 Task: Find connections with filter location Newburn with filter topic #automotivewith filter profile language Spanish with filter current company Software Testing Studio with filter school Prestige Institute of Management & Research with filter industry Artificial Rubber and Synthetic Fiber Manufacturing with filter service category Family Law with filter keywords title Orderly
Action: Mouse moved to (491, 41)
Screenshot: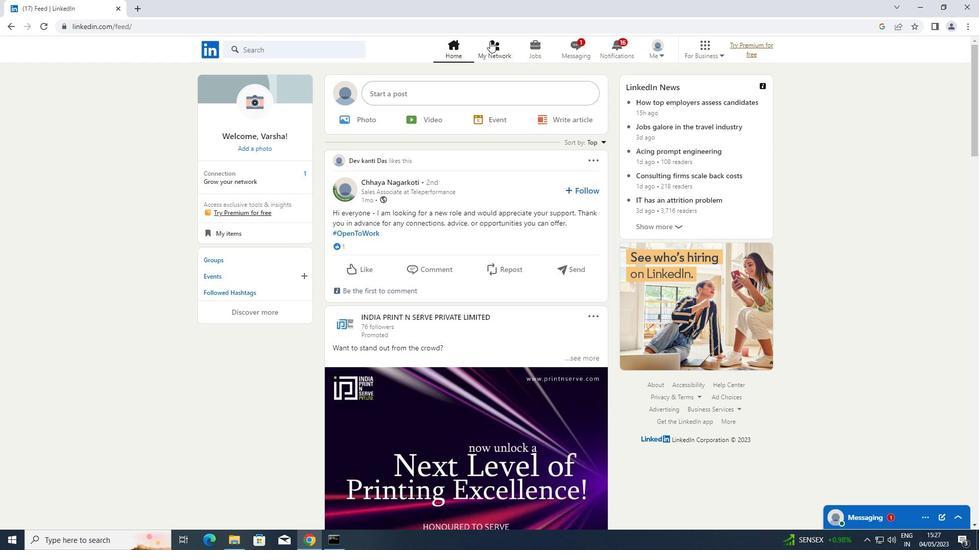 
Action: Mouse pressed left at (491, 41)
Screenshot: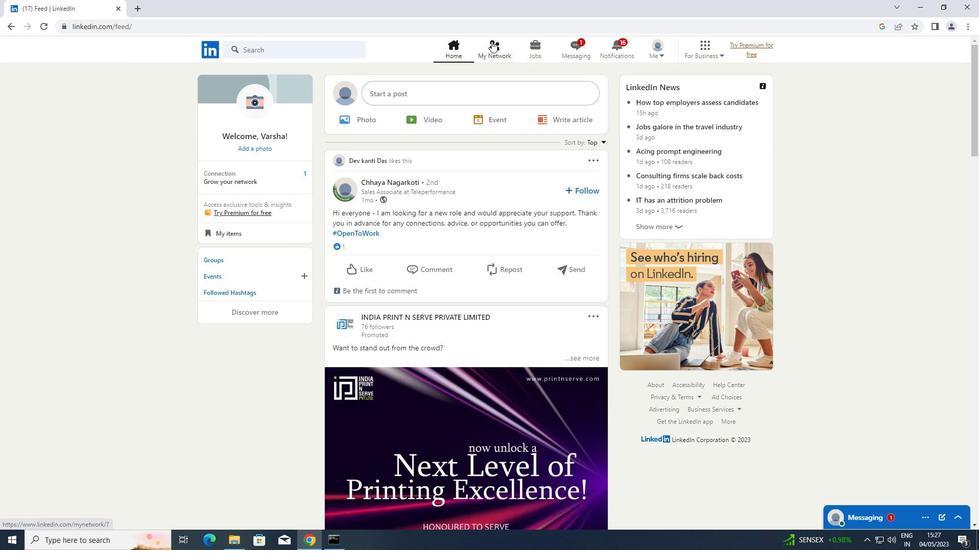 
Action: Mouse moved to (282, 108)
Screenshot: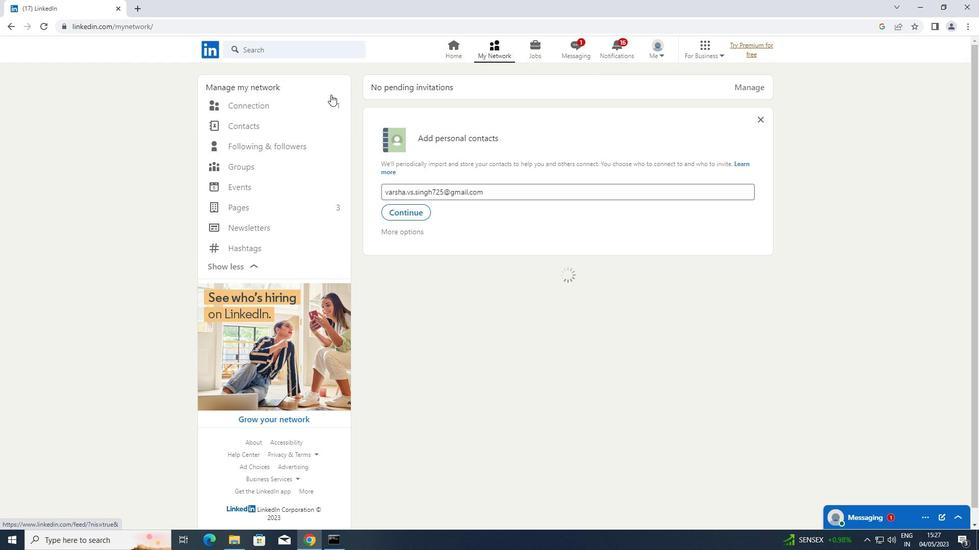 
Action: Mouse pressed left at (282, 108)
Screenshot: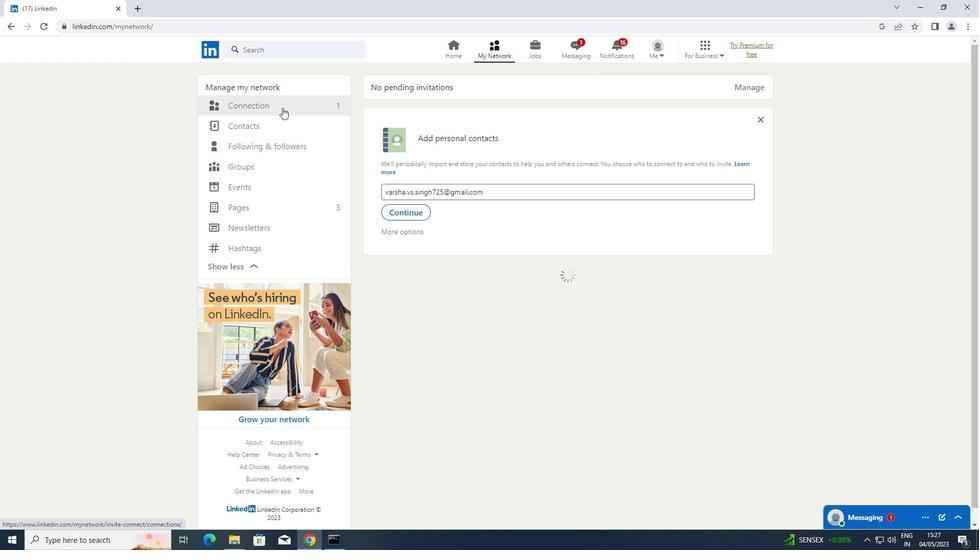 
Action: Mouse moved to (561, 110)
Screenshot: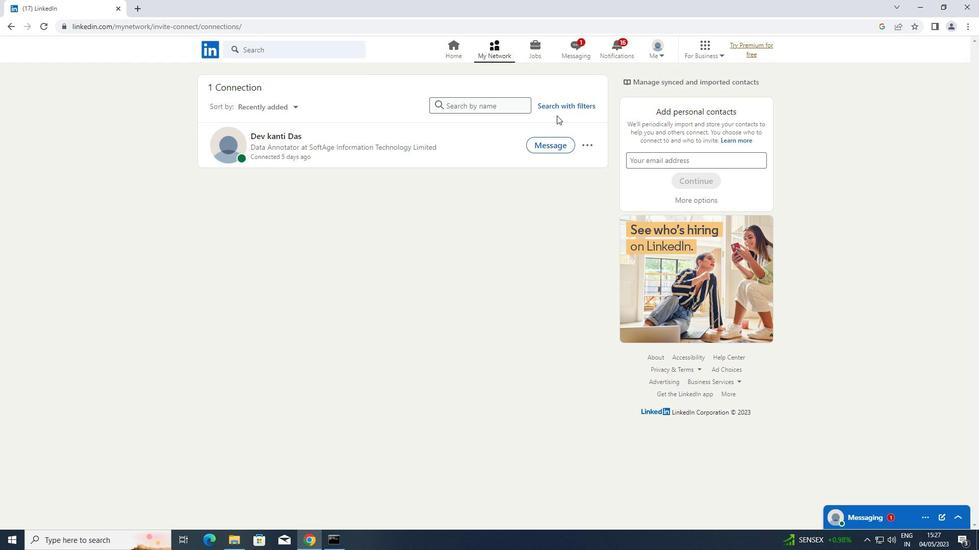 
Action: Mouse pressed left at (561, 110)
Screenshot: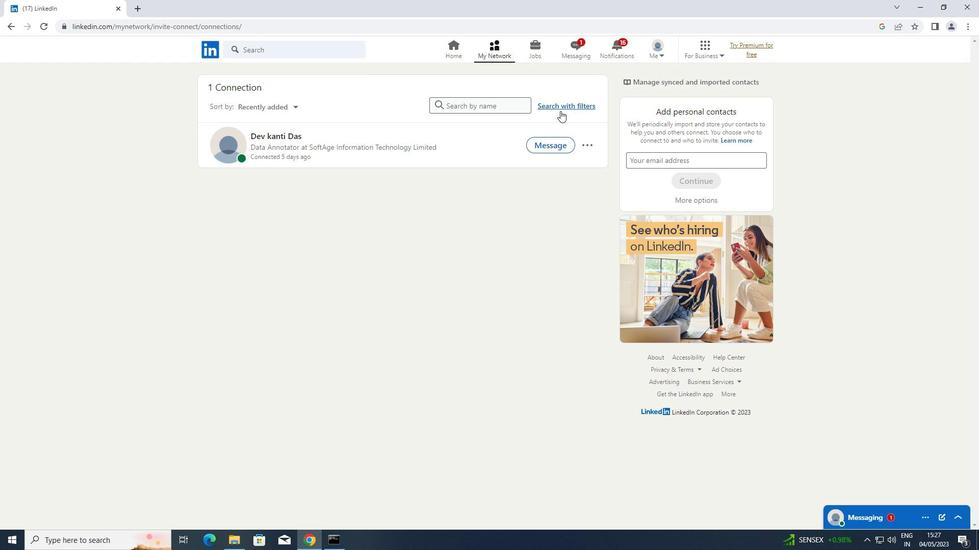 
Action: Mouse moved to (527, 81)
Screenshot: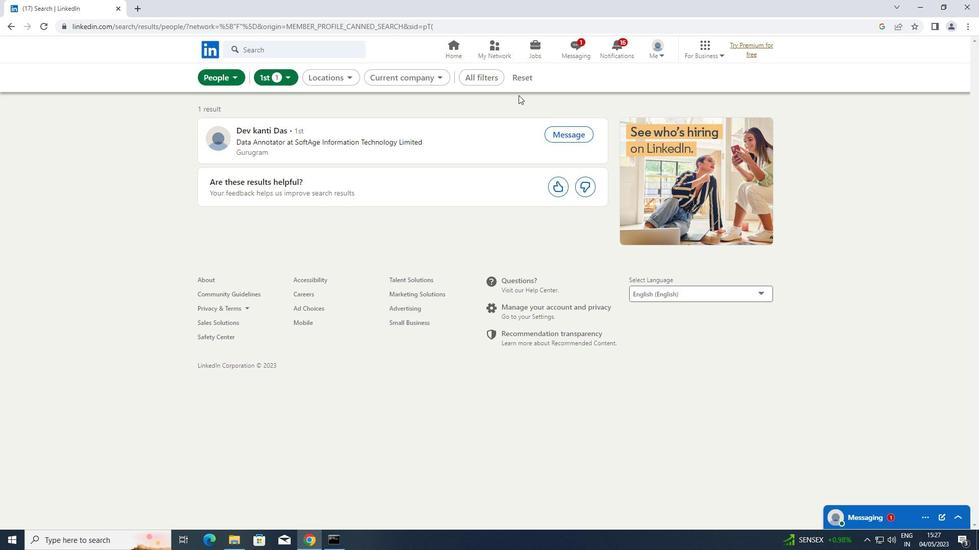 
Action: Mouse pressed left at (527, 81)
Screenshot: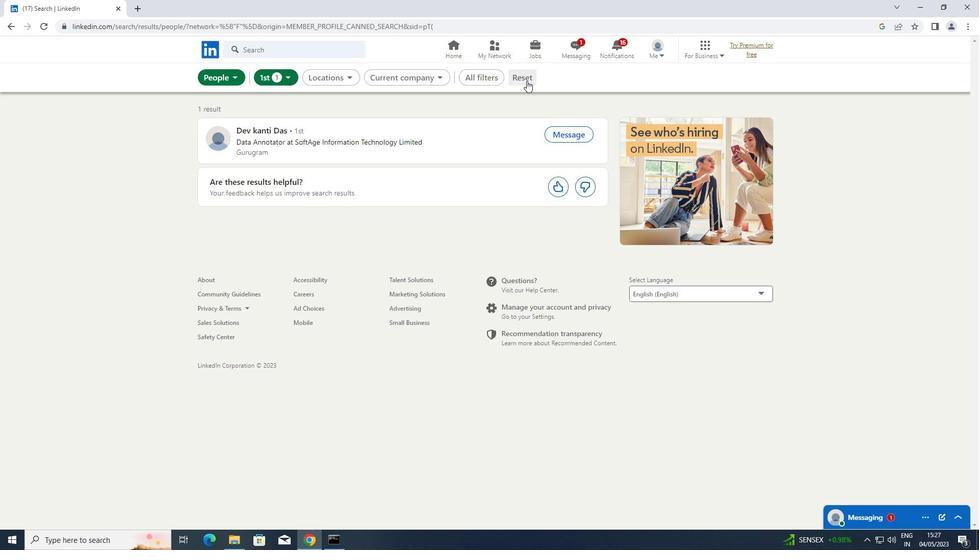 
Action: Mouse moved to (508, 79)
Screenshot: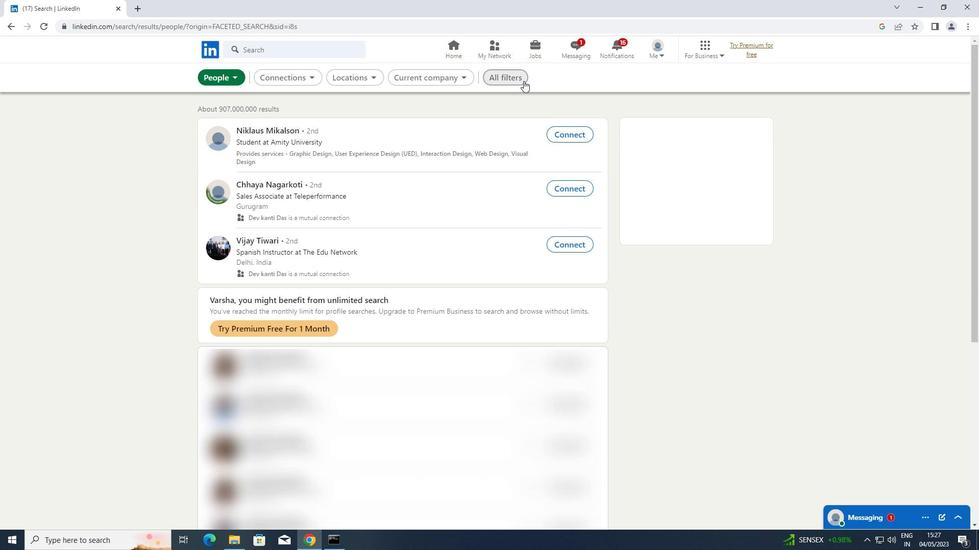 
Action: Mouse pressed left at (508, 79)
Screenshot: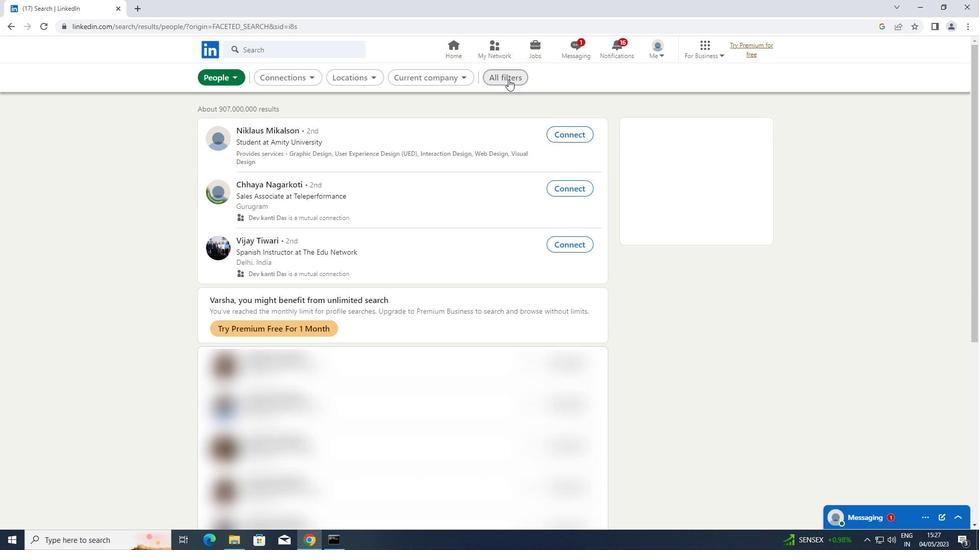 
Action: Mouse moved to (750, 179)
Screenshot: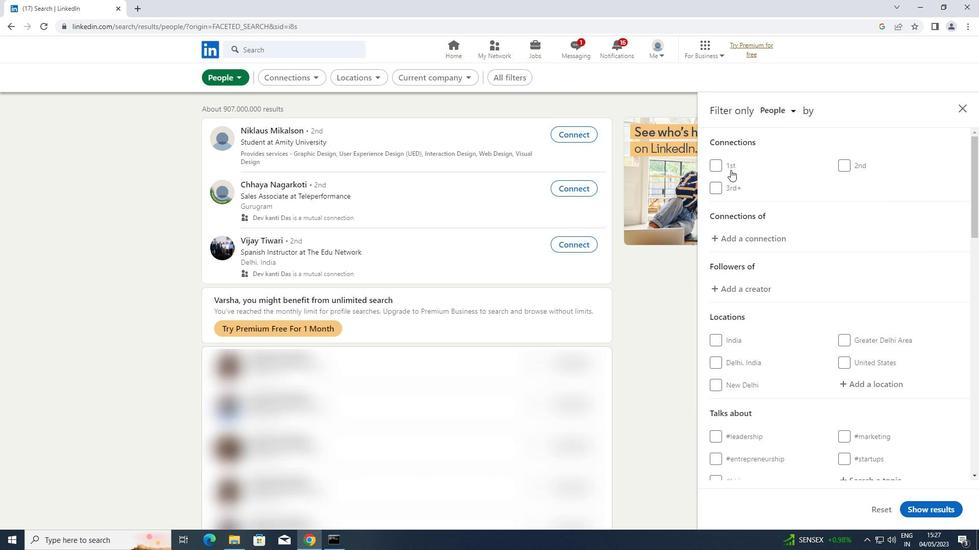 
Action: Mouse scrolled (750, 179) with delta (0, 0)
Screenshot: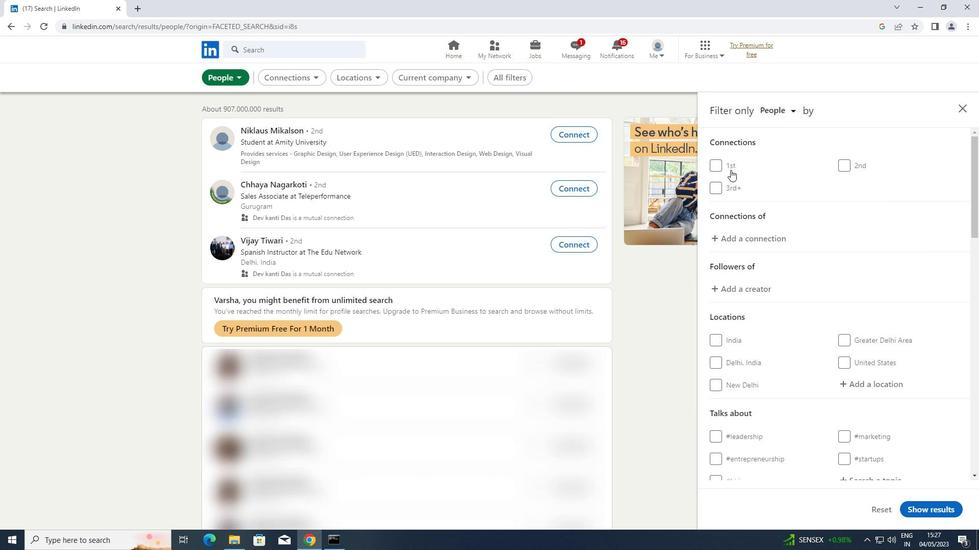 
Action: Mouse scrolled (750, 179) with delta (0, 0)
Screenshot: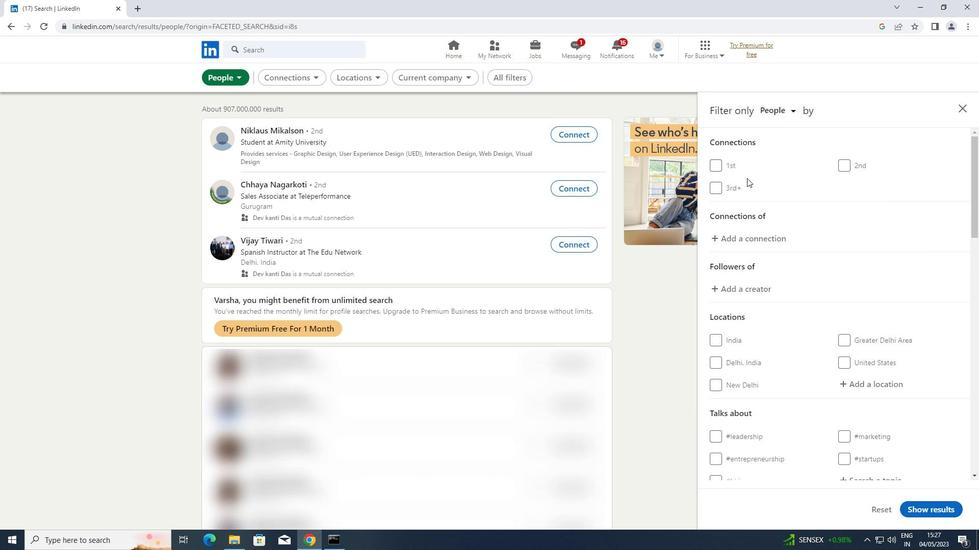 
Action: Mouse scrolled (750, 179) with delta (0, 0)
Screenshot: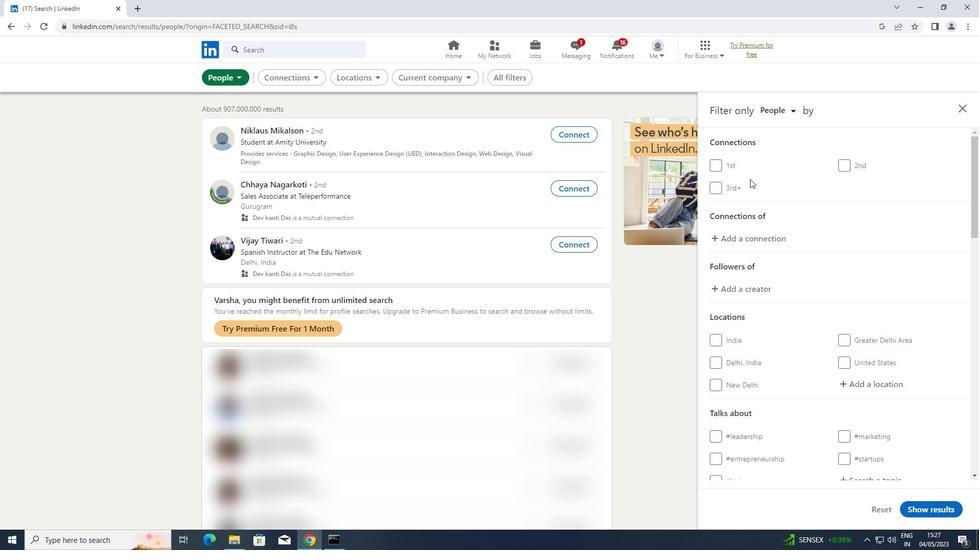 
Action: Mouse moved to (866, 235)
Screenshot: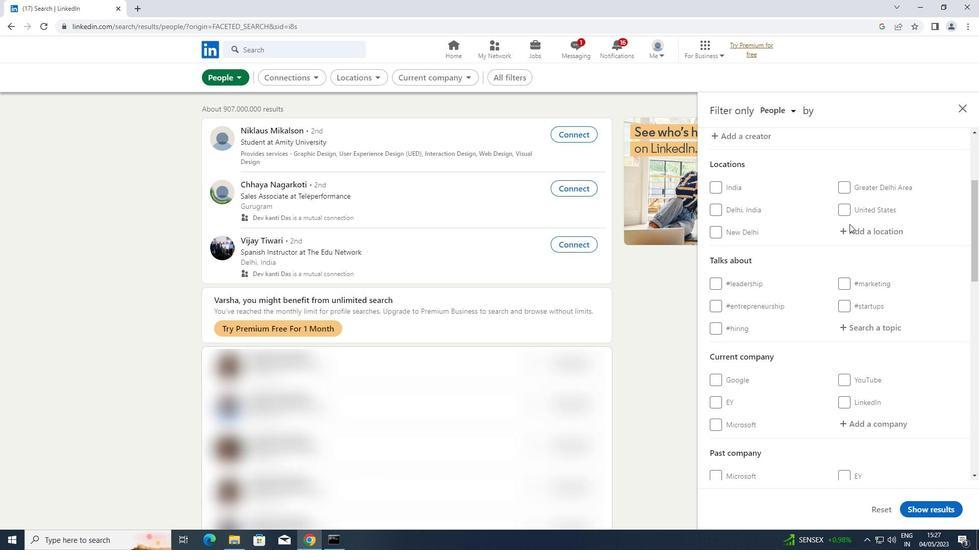 
Action: Mouse pressed left at (866, 235)
Screenshot: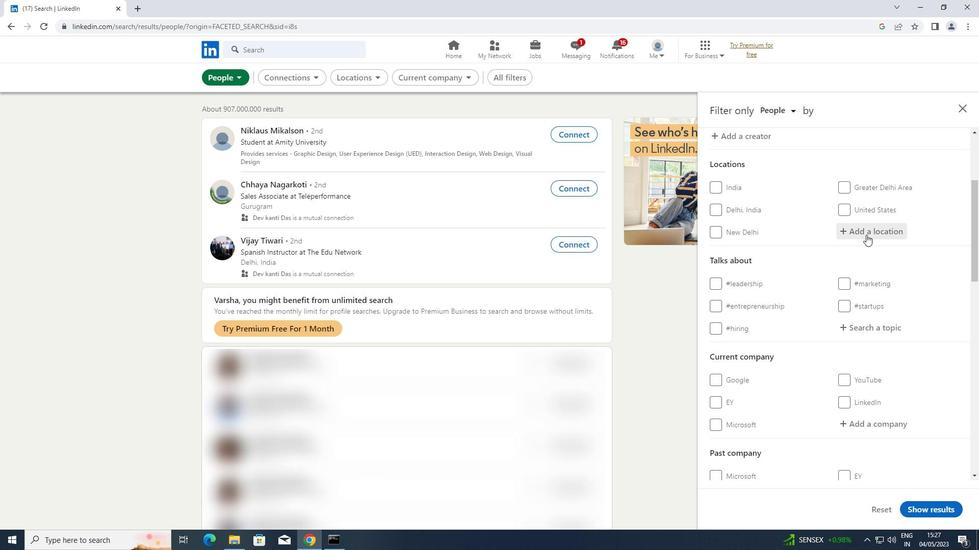 
Action: Key pressed <Key.shift>NEWBURN
Screenshot: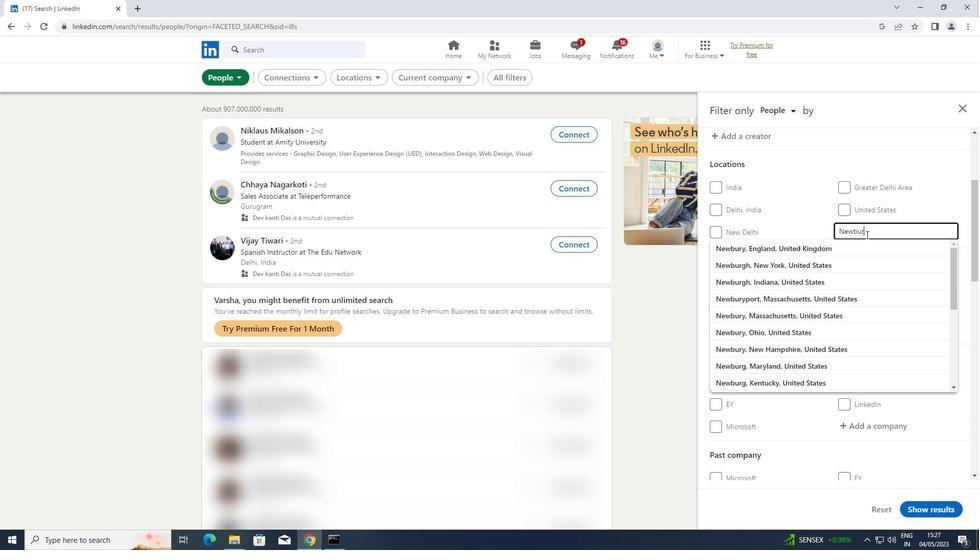 
Action: Mouse moved to (856, 326)
Screenshot: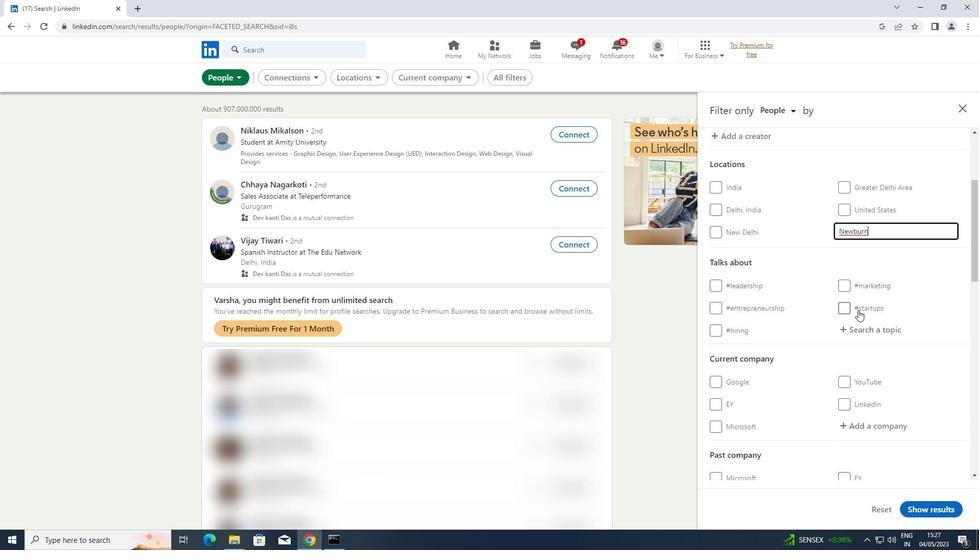 
Action: Mouse pressed left at (856, 326)
Screenshot: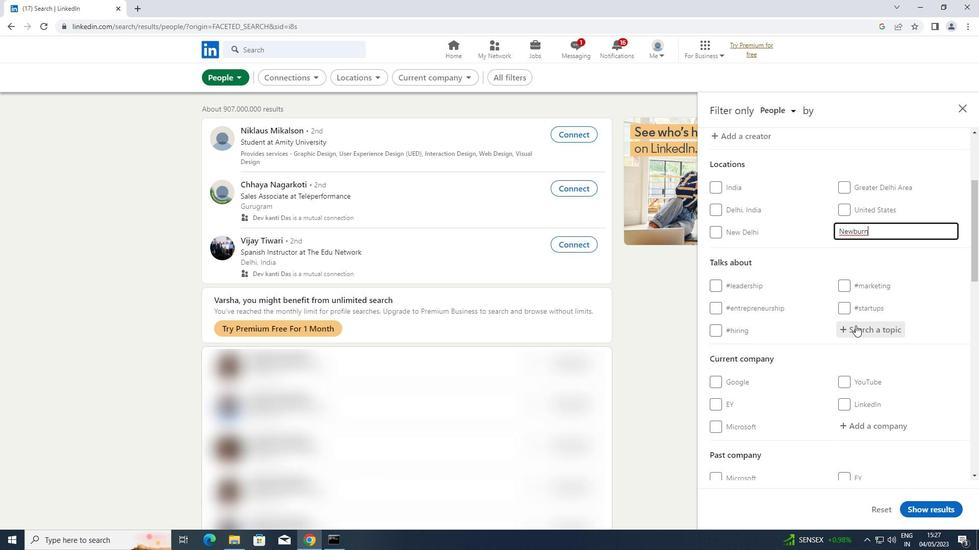 
Action: Key pressed AUTOMOTIVE
Screenshot: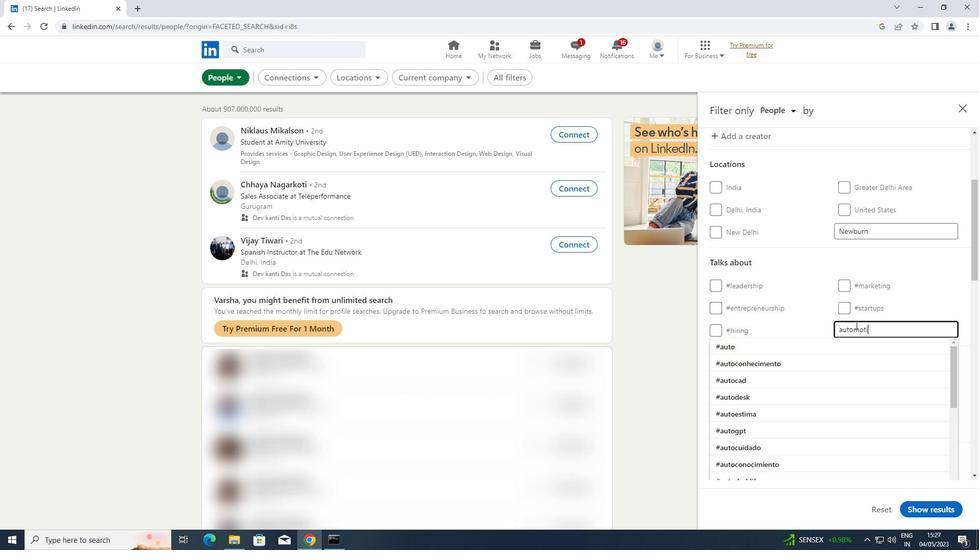
Action: Mouse moved to (799, 347)
Screenshot: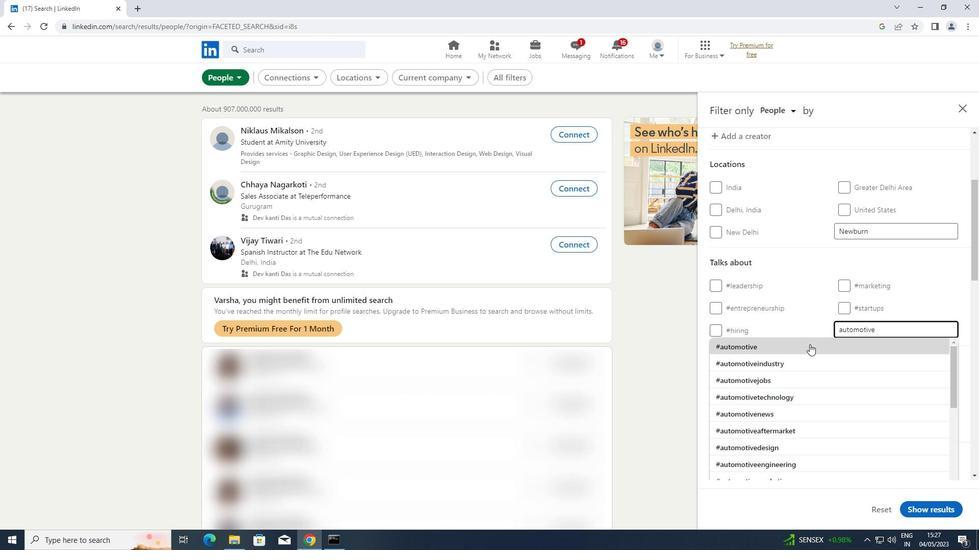 
Action: Mouse pressed left at (799, 347)
Screenshot: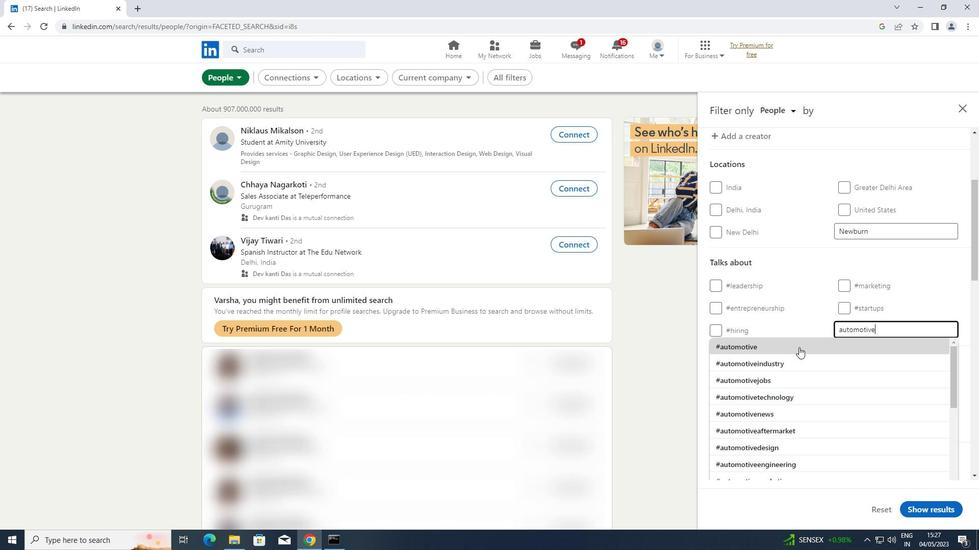 
Action: Mouse moved to (803, 347)
Screenshot: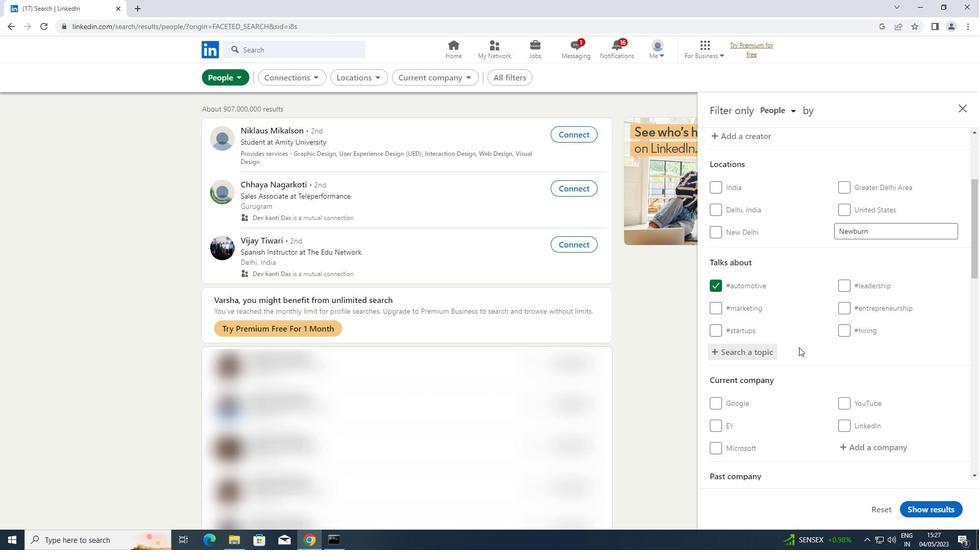 
Action: Mouse scrolled (803, 346) with delta (0, 0)
Screenshot: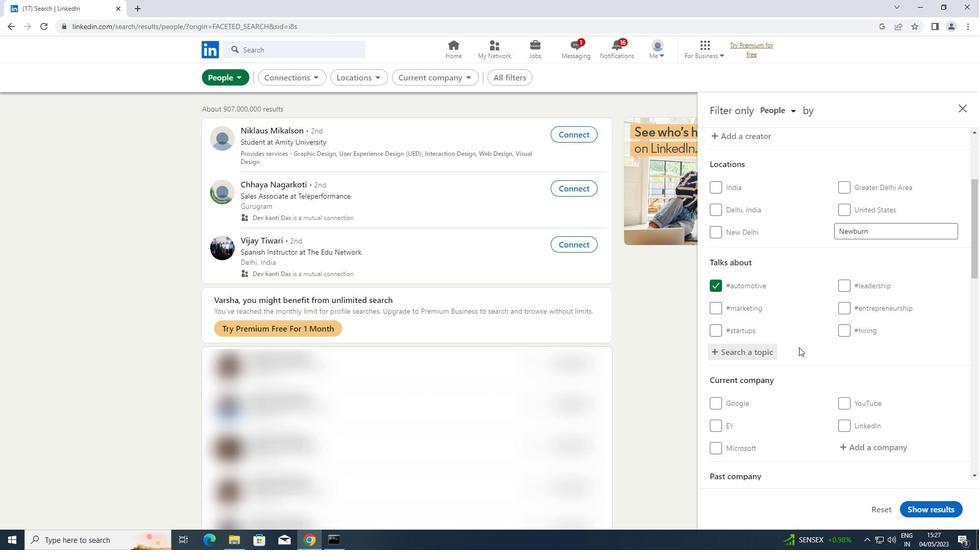 
Action: Mouse scrolled (803, 346) with delta (0, 0)
Screenshot: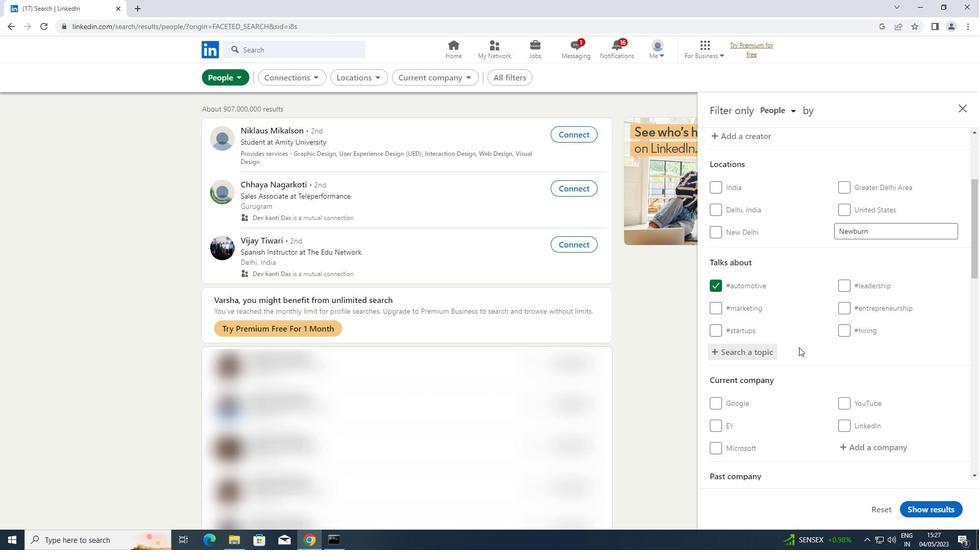 
Action: Mouse scrolled (803, 346) with delta (0, 0)
Screenshot: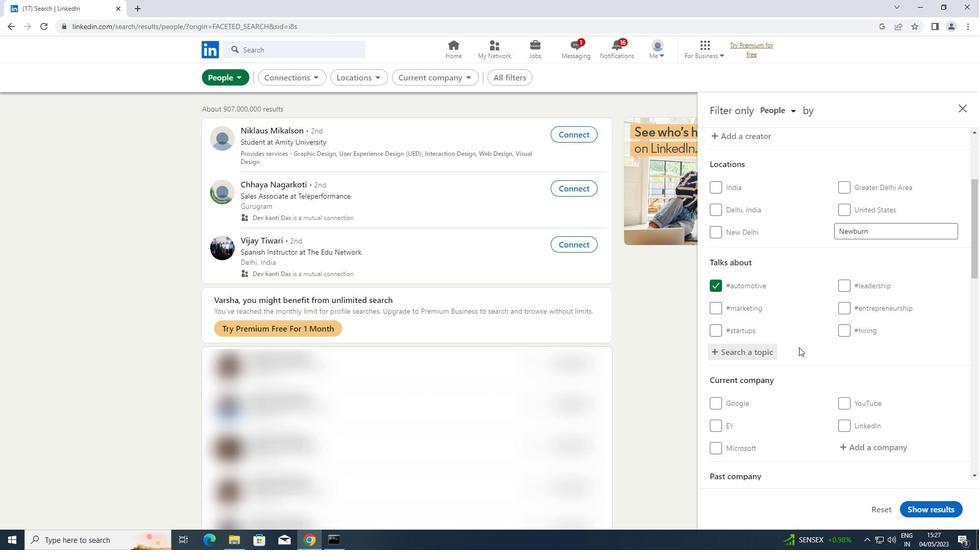 
Action: Mouse scrolled (803, 346) with delta (0, 0)
Screenshot: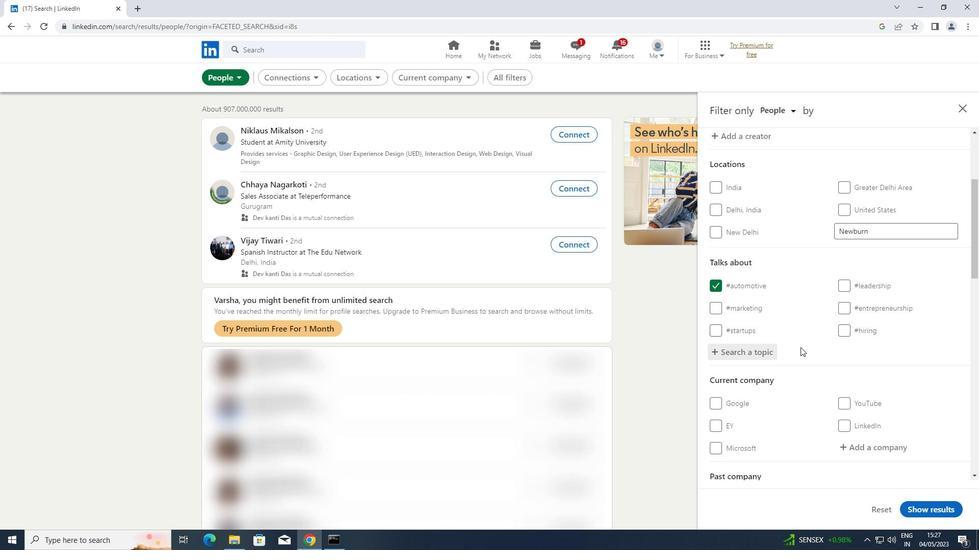 
Action: Mouse scrolled (803, 346) with delta (0, 0)
Screenshot: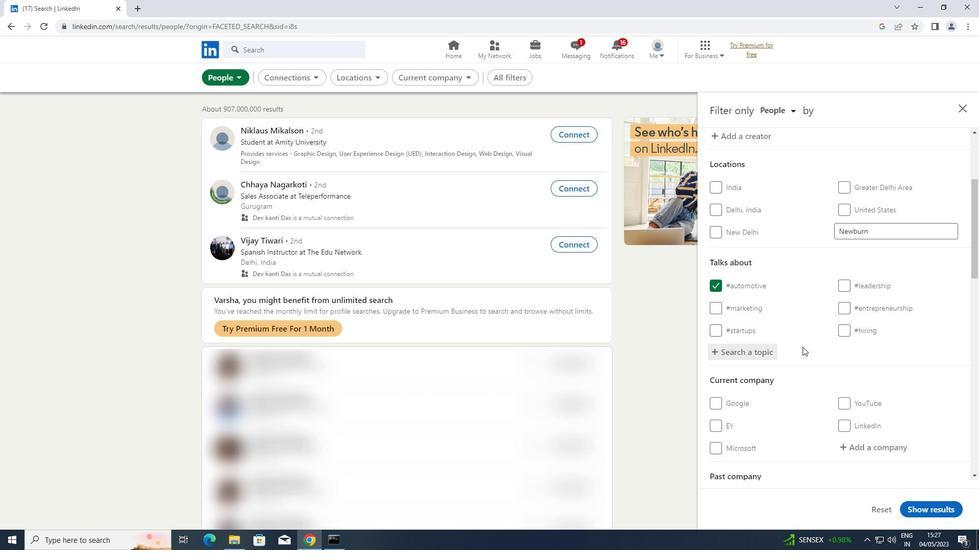 
Action: Mouse scrolled (803, 346) with delta (0, 0)
Screenshot: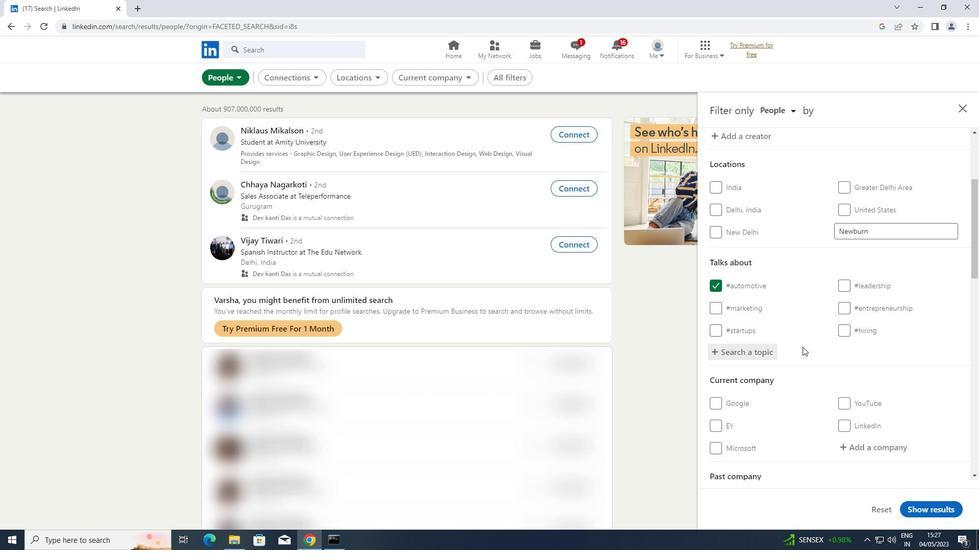 
Action: Mouse moved to (807, 345)
Screenshot: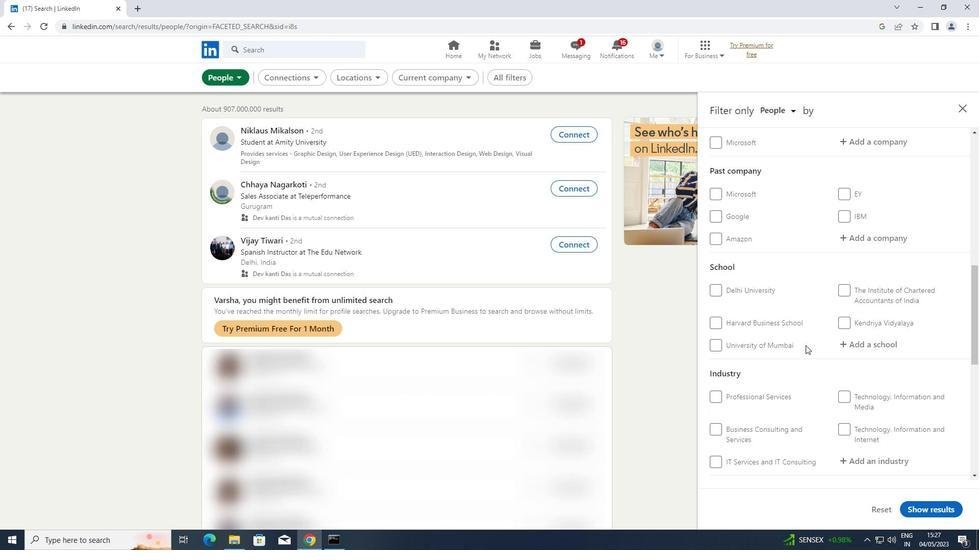 
Action: Mouse scrolled (807, 344) with delta (0, 0)
Screenshot: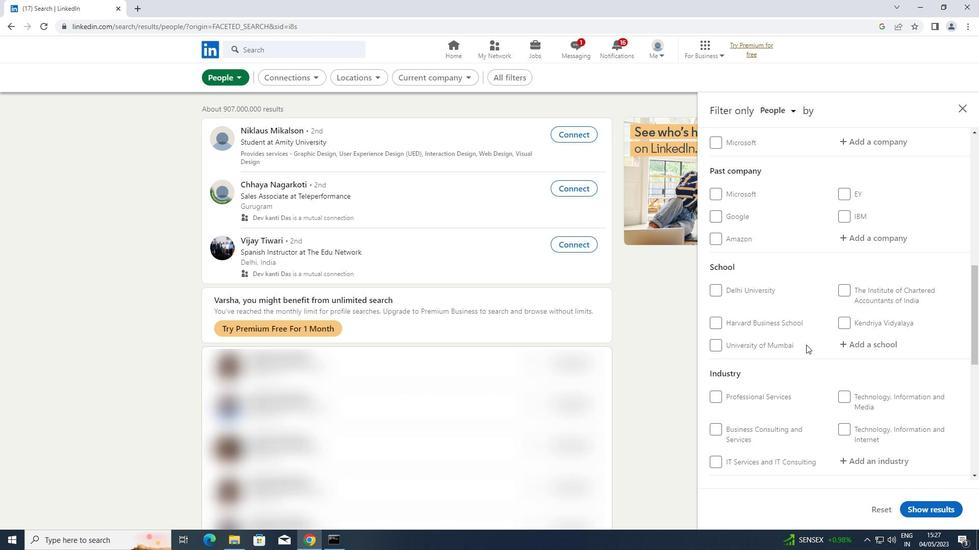 
Action: Mouse scrolled (807, 344) with delta (0, 0)
Screenshot: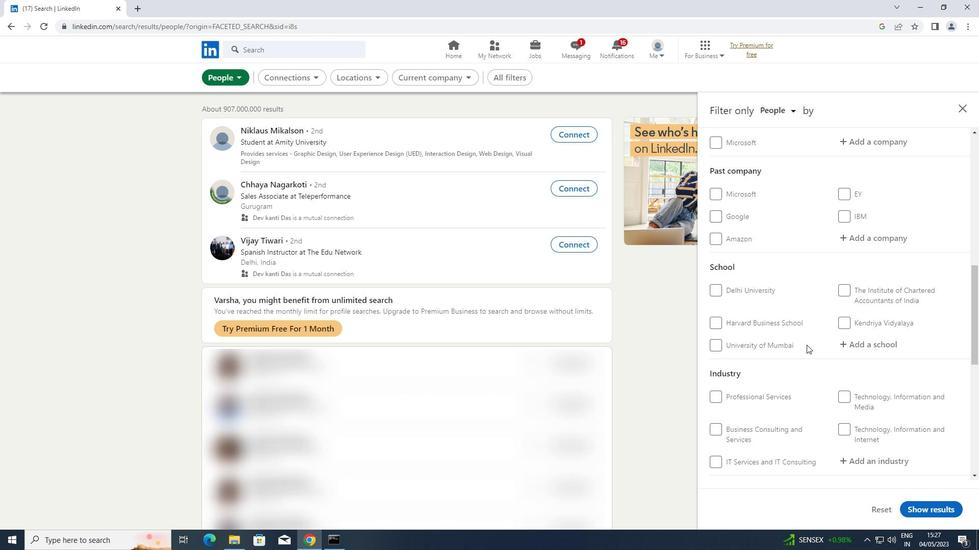 
Action: Mouse scrolled (807, 344) with delta (0, 0)
Screenshot: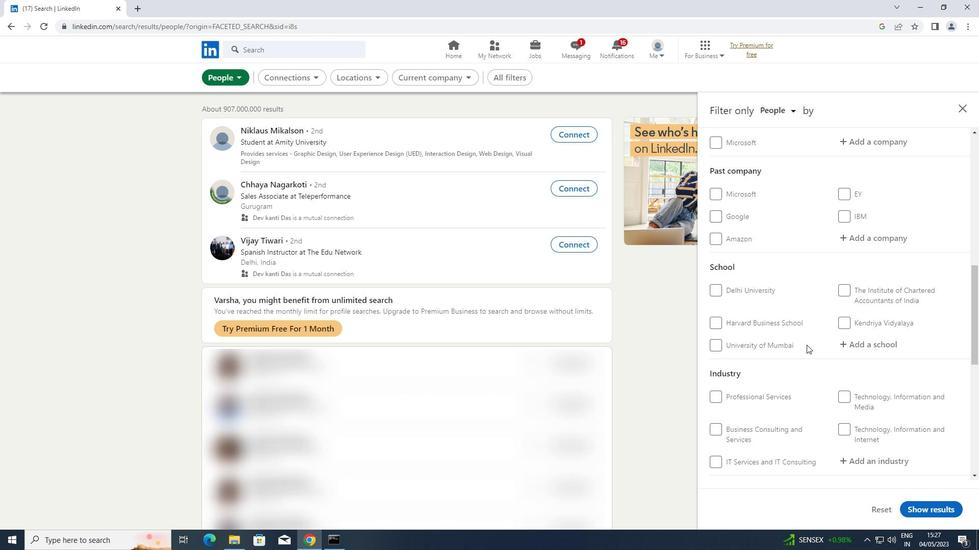 
Action: Mouse scrolled (807, 344) with delta (0, 0)
Screenshot: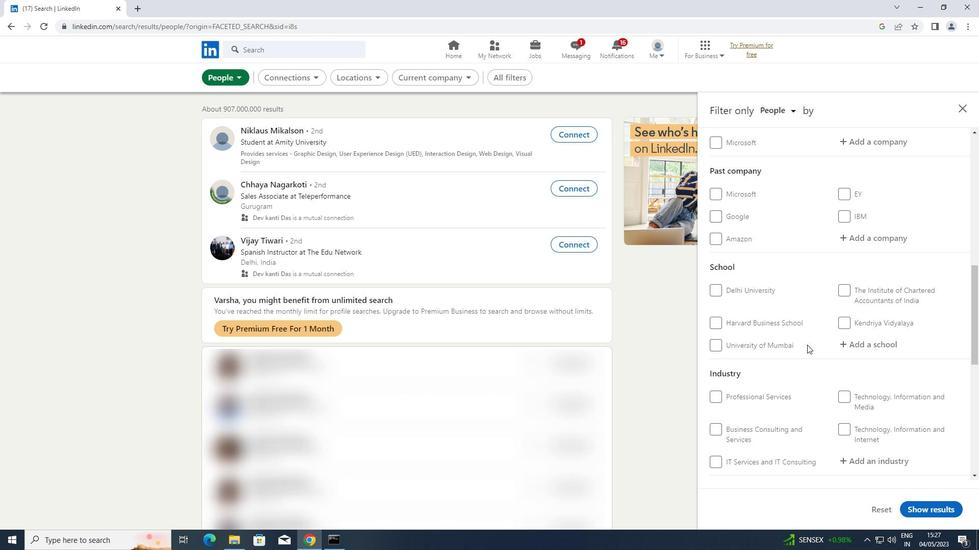 
Action: Mouse scrolled (807, 344) with delta (0, 0)
Screenshot: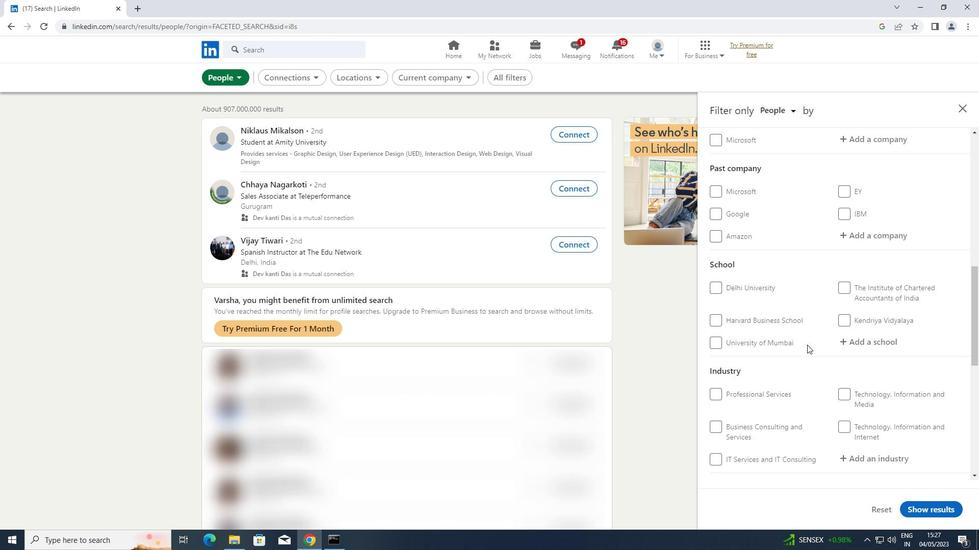 
Action: Mouse moved to (715, 278)
Screenshot: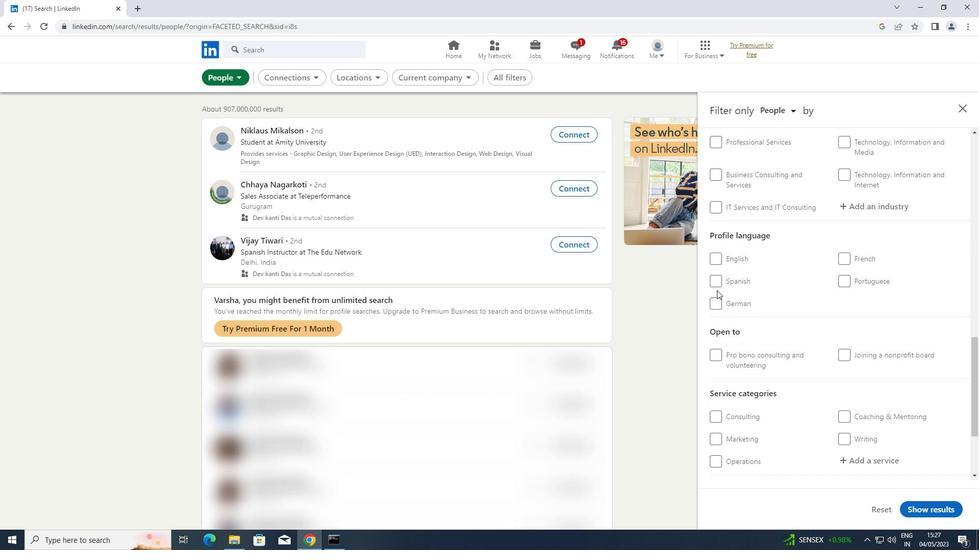 
Action: Mouse pressed left at (715, 278)
Screenshot: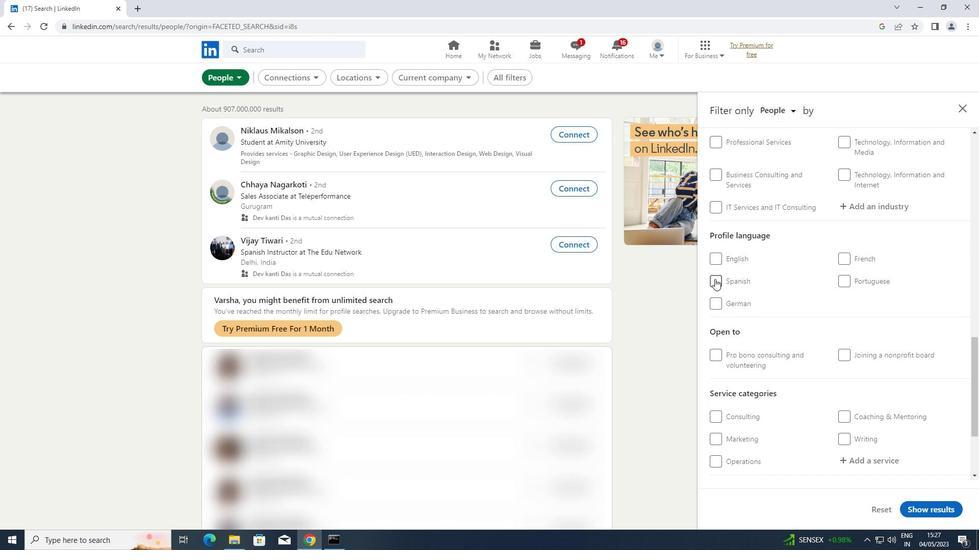 
Action: Mouse scrolled (715, 279) with delta (0, 0)
Screenshot: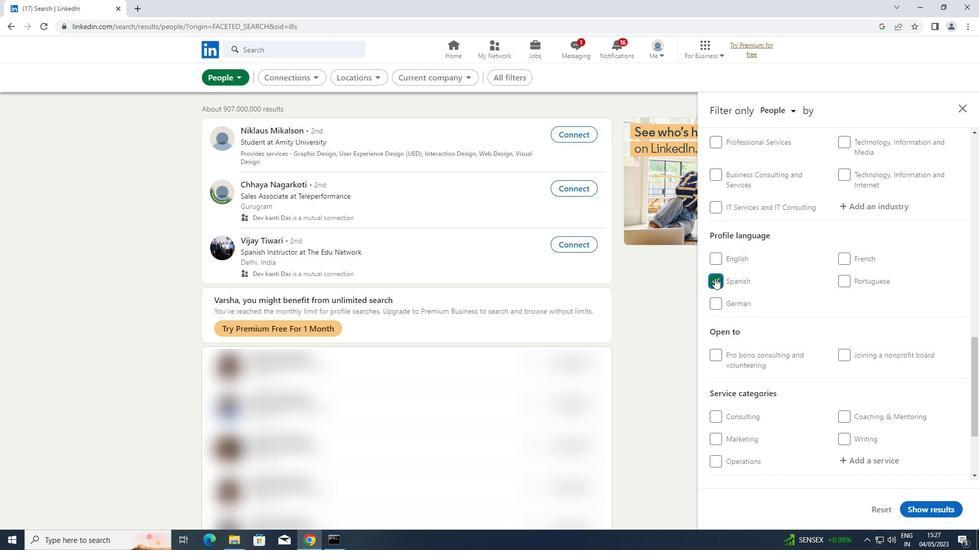 
Action: Mouse scrolled (715, 279) with delta (0, 0)
Screenshot: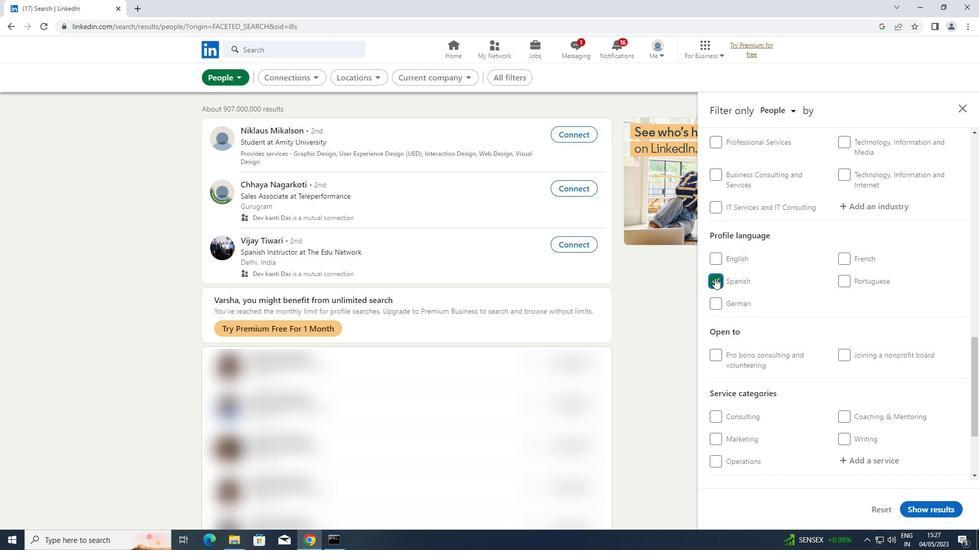 
Action: Mouse scrolled (715, 279) with delta (0, 0)
Screenshot: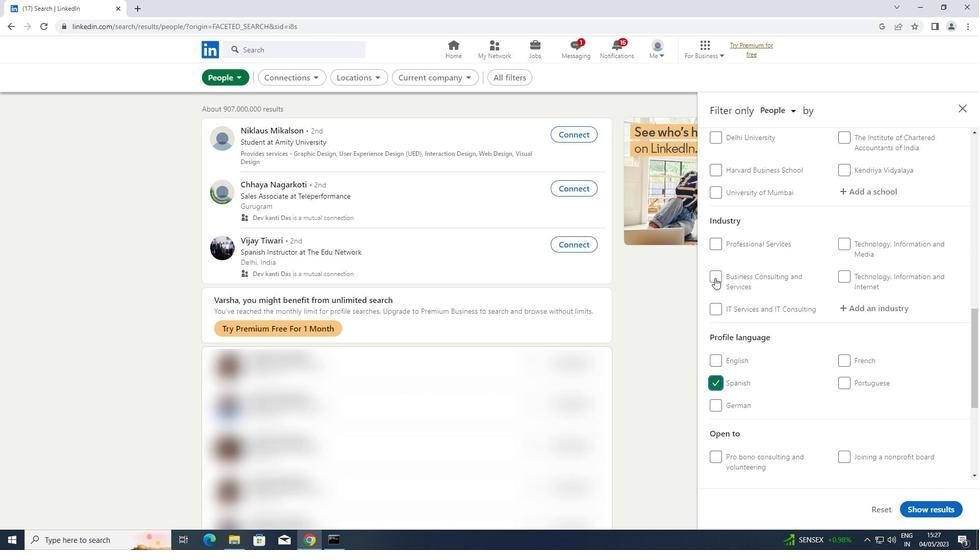 
Action: Mouse scrolled (715, 279) with delta (0, 0)
Screenshot: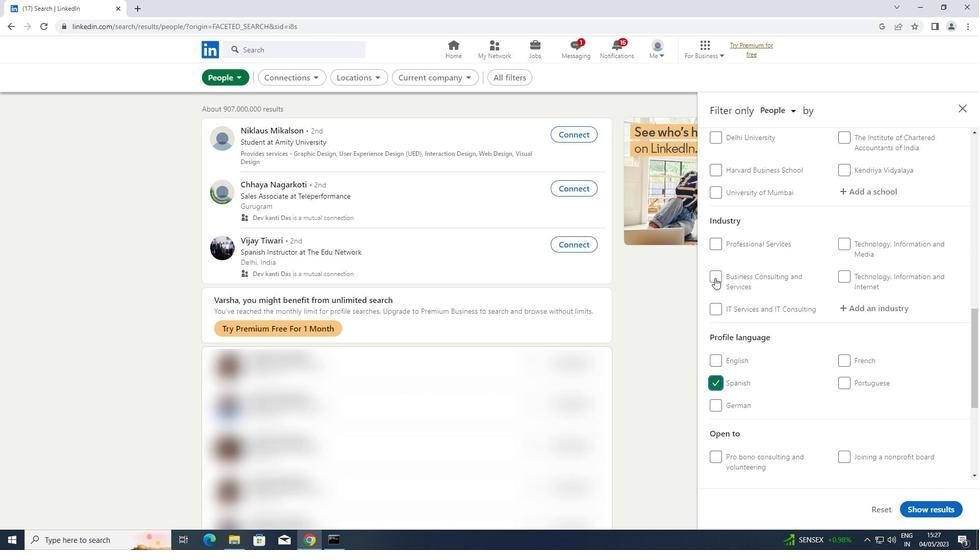 
Action: Mouse scrolled (715, 279) with delta (0, 0)
Screenshot: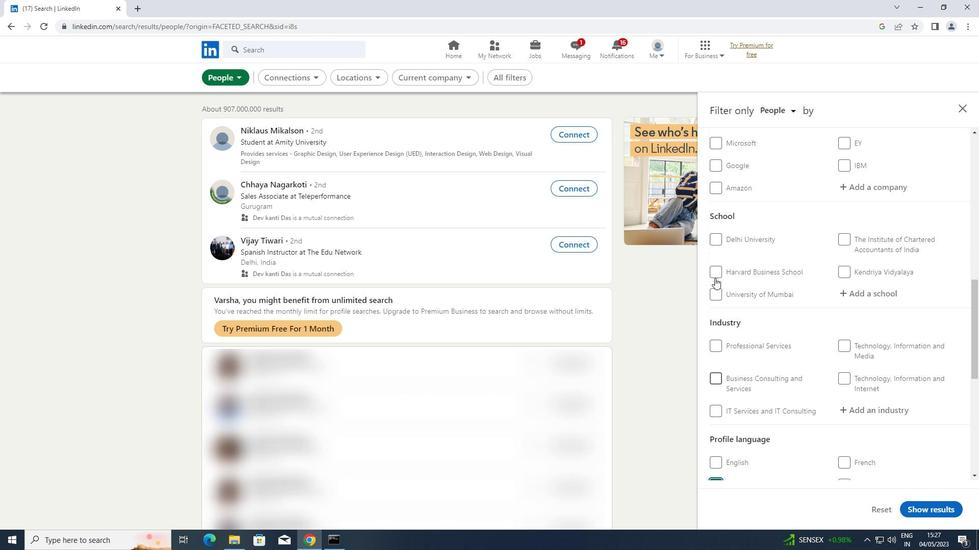 
Action: Mouse scrolled (715, 279) with delta (0, 0)
Screenshot: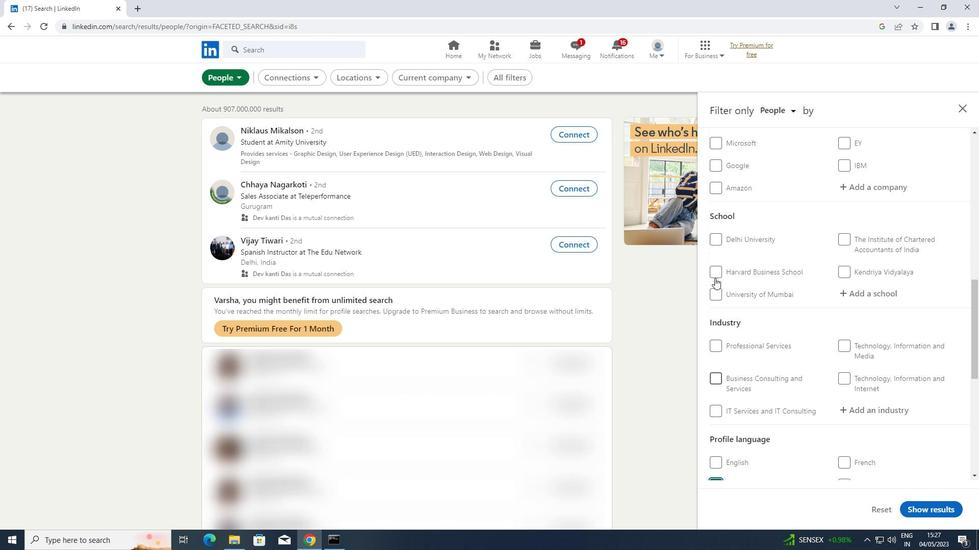 
Action: Mouse moved to (716, 276)
Screenshot: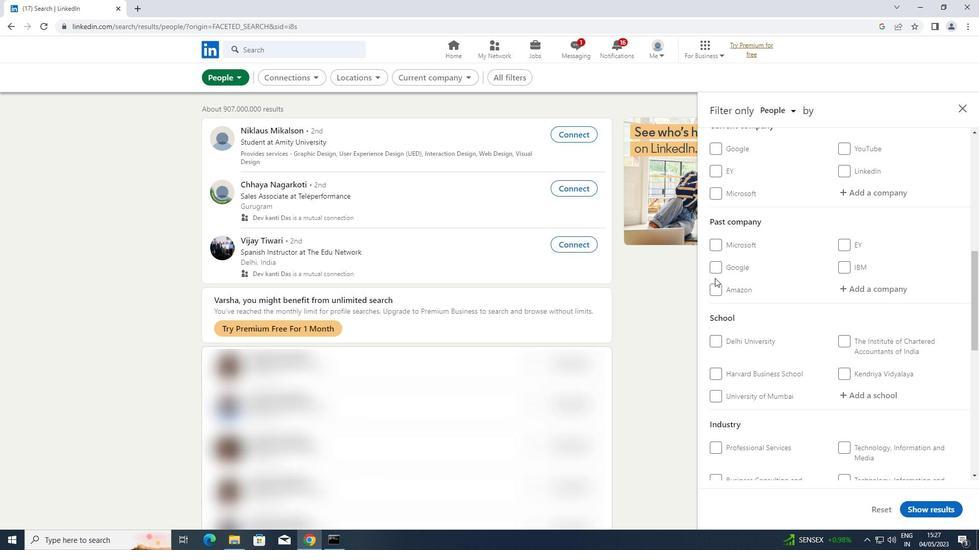 
Action: Mouse scrolled (716, 277) with delta (0, 0)
Screenshot: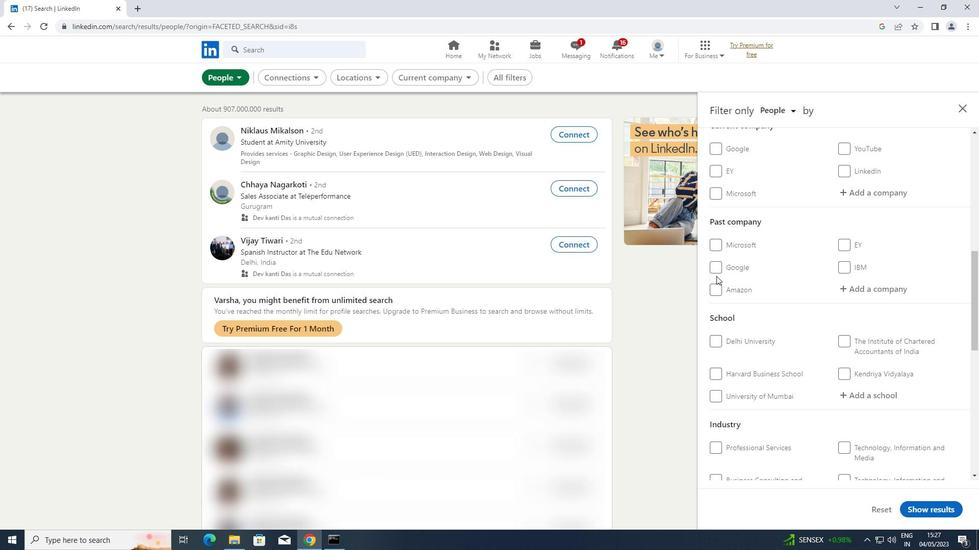 
Action: Mouse scrolled (716, 277) with delta (0, 0)
Screenshot: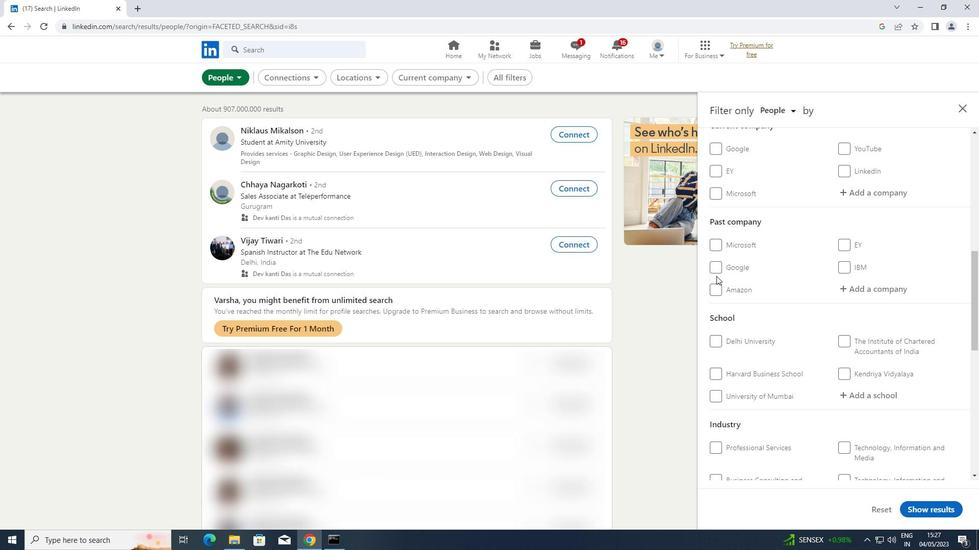 
Action: Mouse moved to (863, 293)
Screenshot: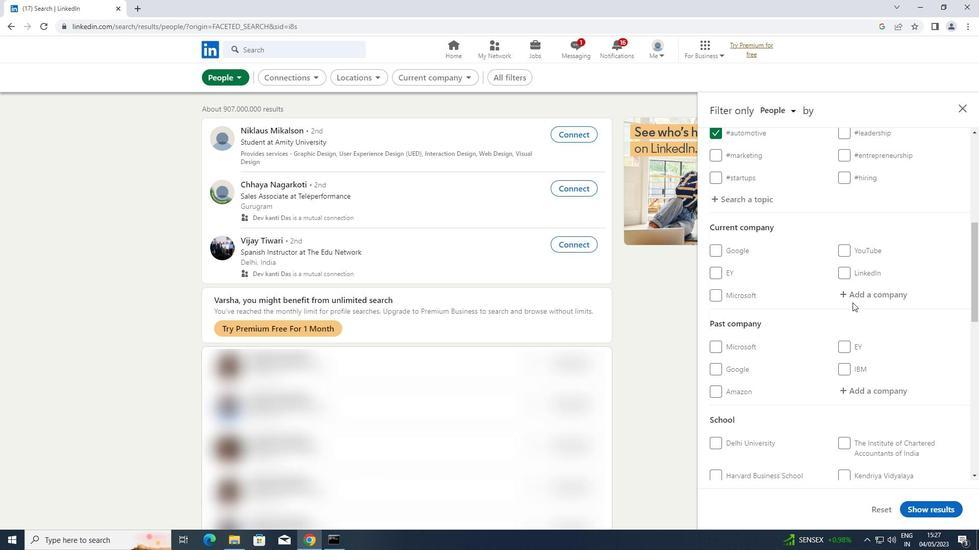 
Action: Mouse pressed left at (863, 293)
Screenshot: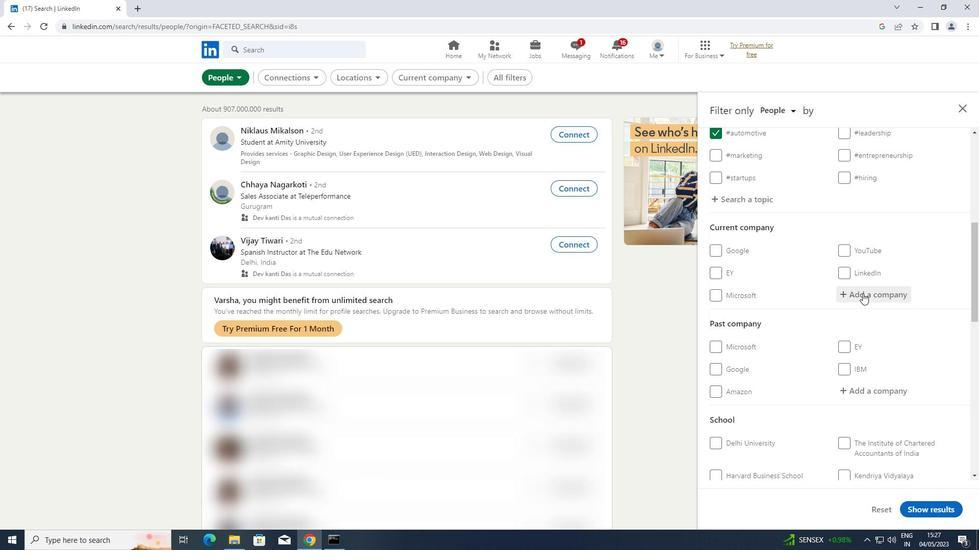 
Action: Key pressed <Key.shift>SOFTWARE<Key.space><Key.shift>TESTING<Key.space><Key.shift>STUDIO
Screenshot: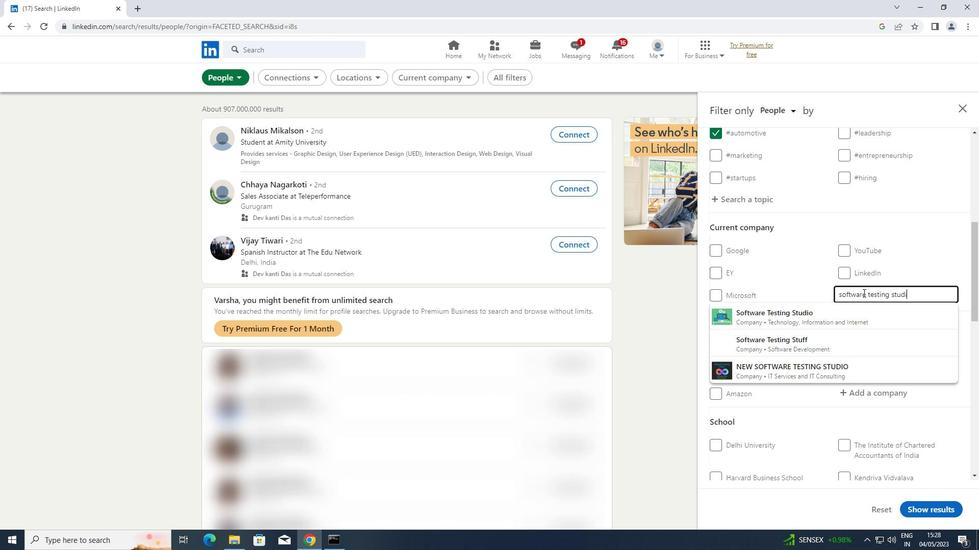 
Action: Mouse moved to (815, 307)
Screenshot: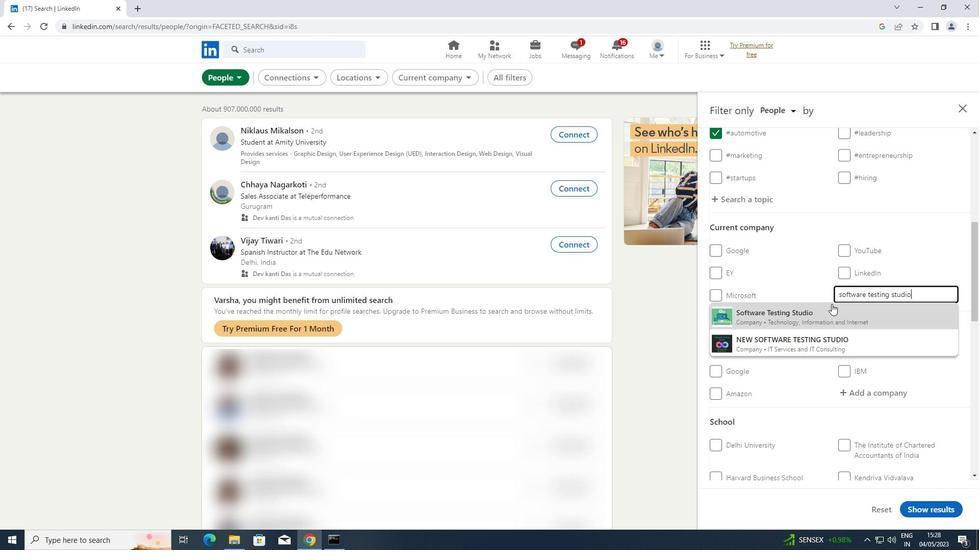 
Action: Mouse pressed left at (815, 307)
Screenshot: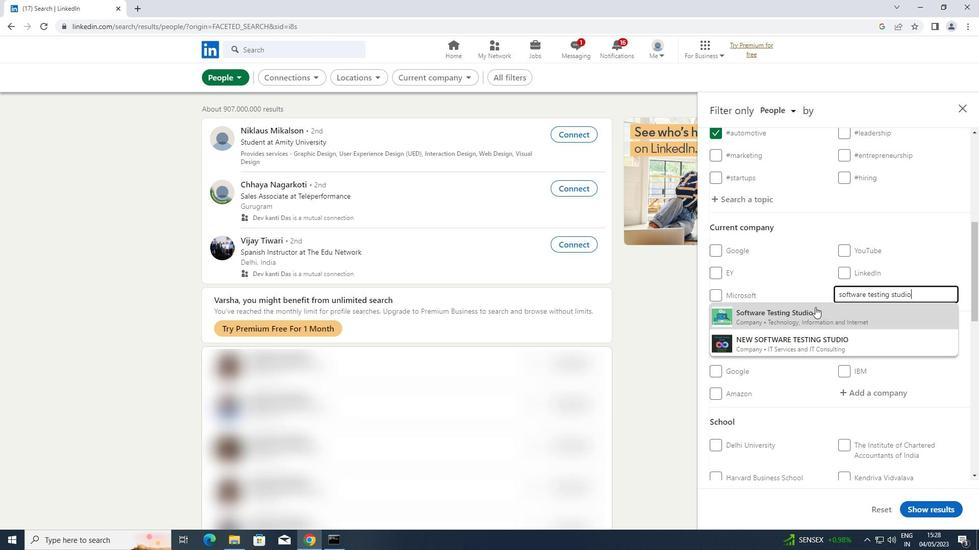 
Action: Mouse scrolled (815, 307) with delta (0, 0)
Screenshot: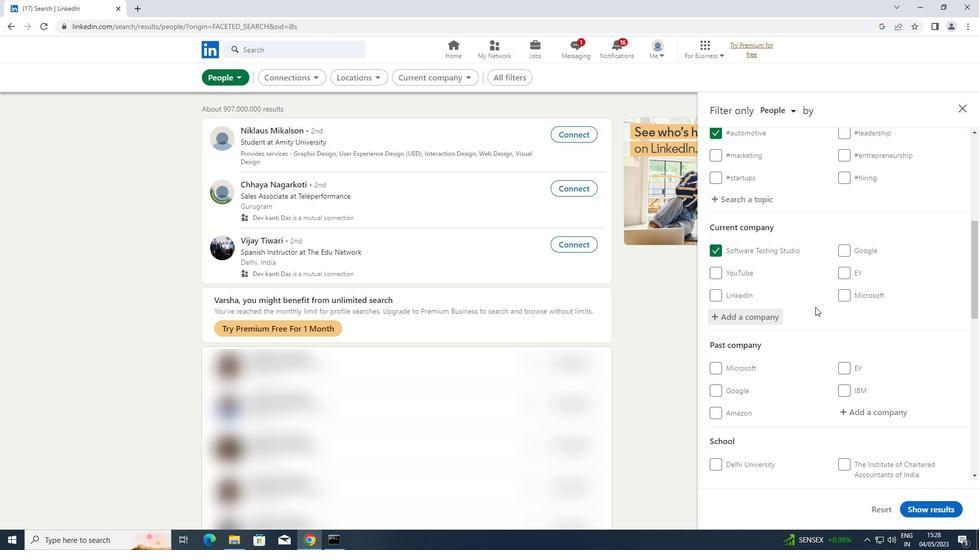 
Action: Mouse scrolled (815, 307) with delta (0, 0)
Screenshot: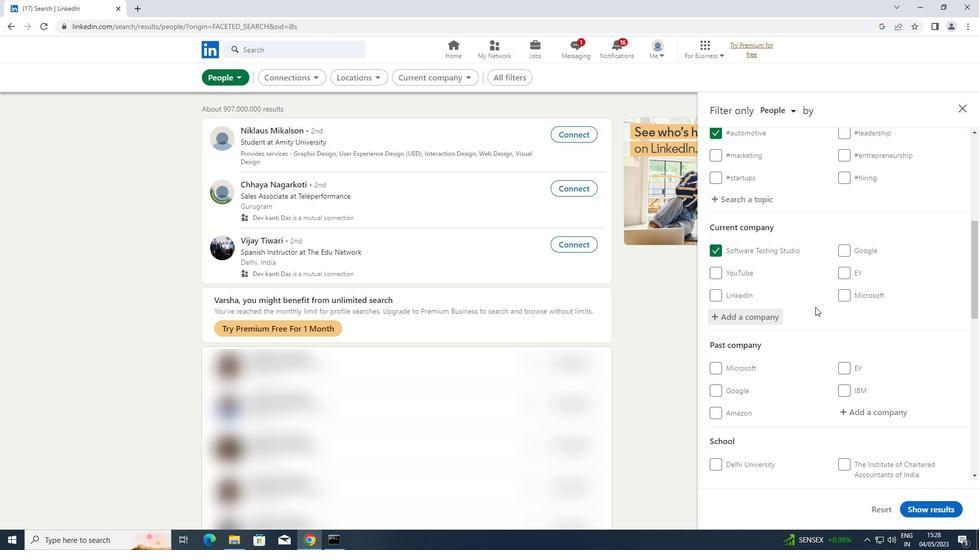 
Action: Mouse scrolled (815, 307) with delta (0, 0)
Screenshot: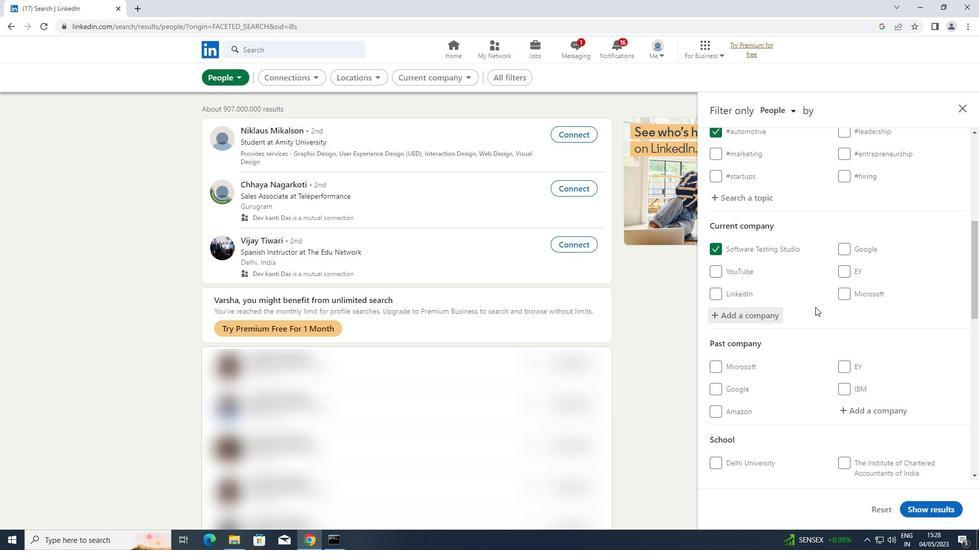 
Action: Mouse moved to (864, 367)
Screenshot: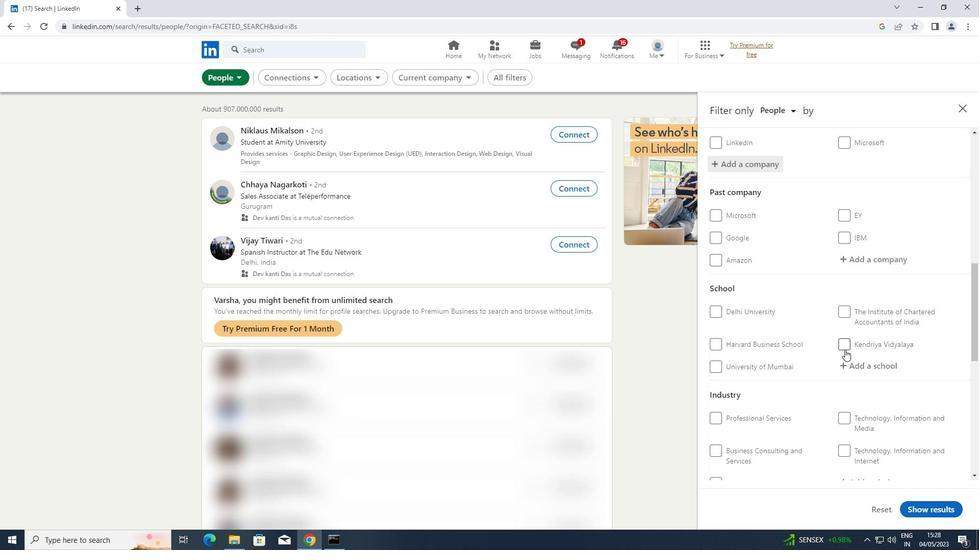 
Action: Mouse pressed left at (864, 367)
Screenshot: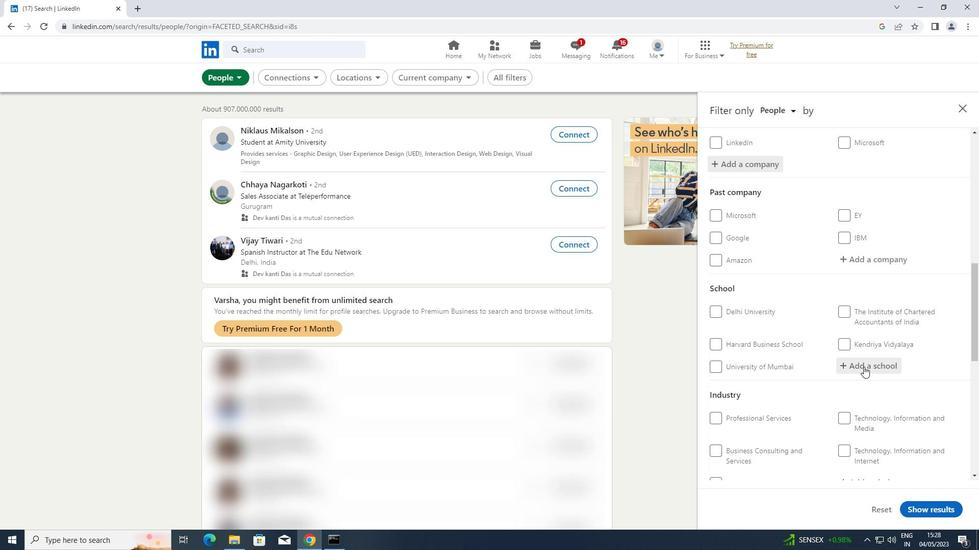 
Action: Key pressed <Key.shift>PRESTIGE
Screenshot: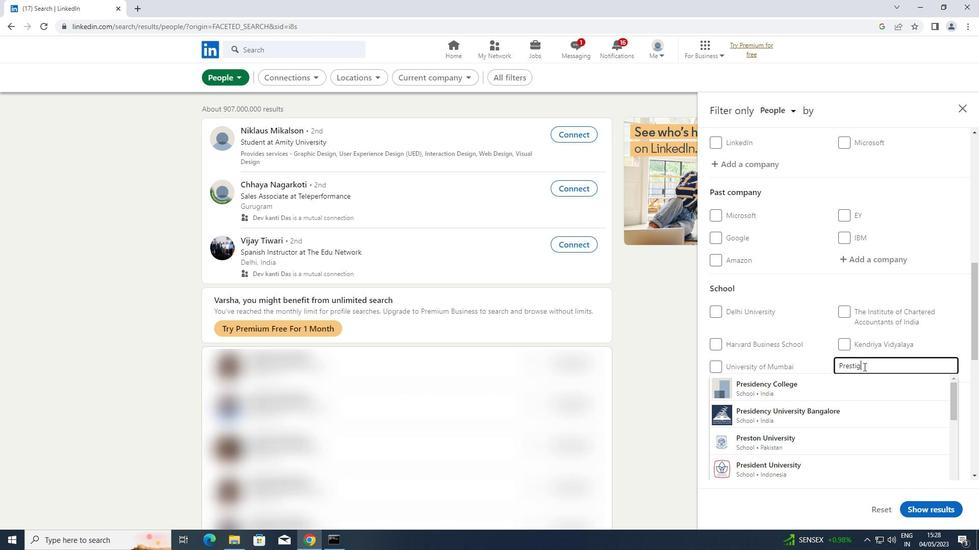 
Action: Mouse moved to (828, 388)
Screenshot: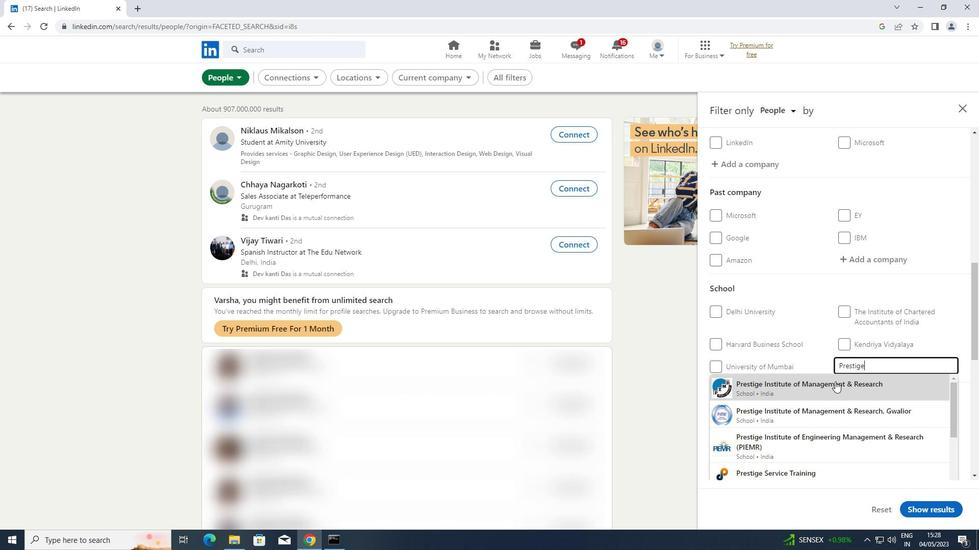 
Action: Mouse pressed left at (828, 388)
Screenshot: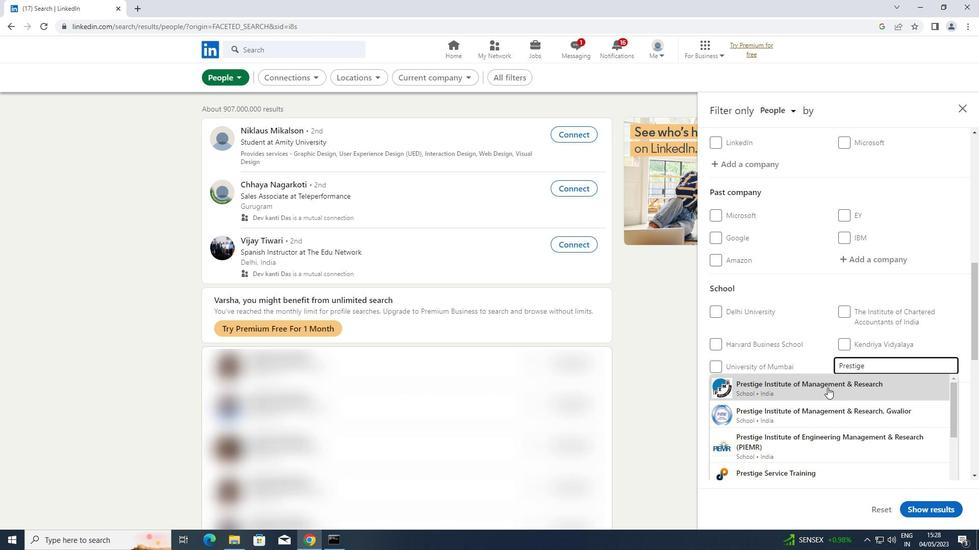 
Action: Mouse moved to (829, 388)
Screenshot: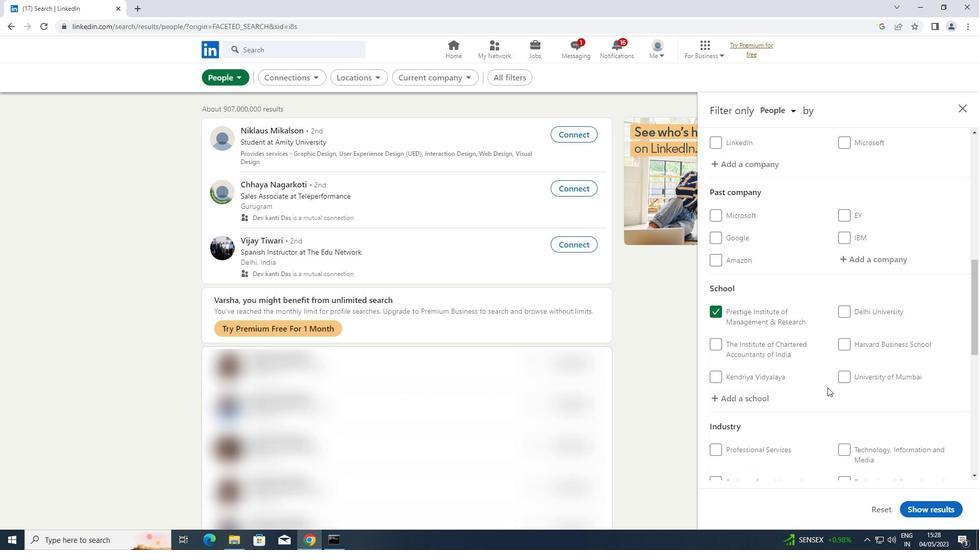
Action: Mouse scrolled (829, 387) with delta (0, 0)
Screenshot: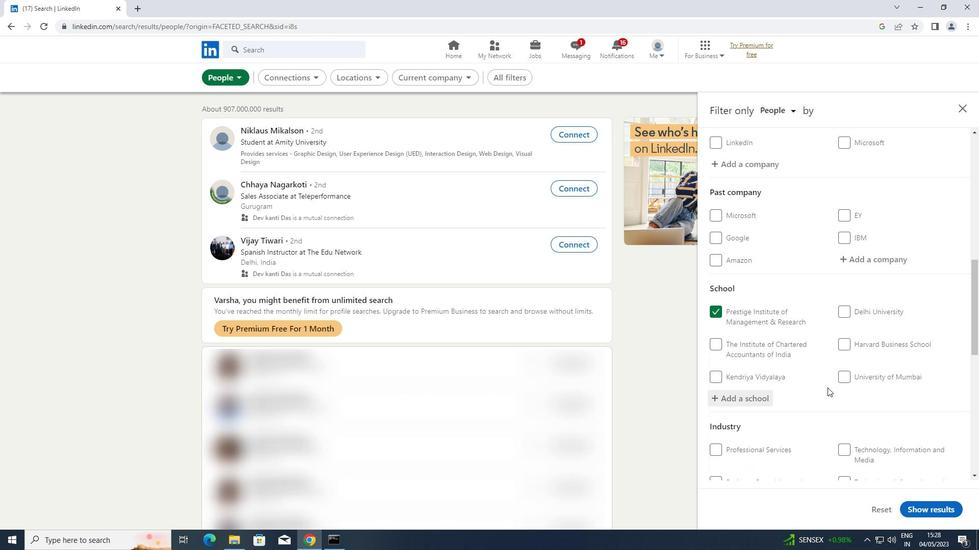 
Action: Mouse scrolled (829, 387) with delta (0, 0)
Screenshot: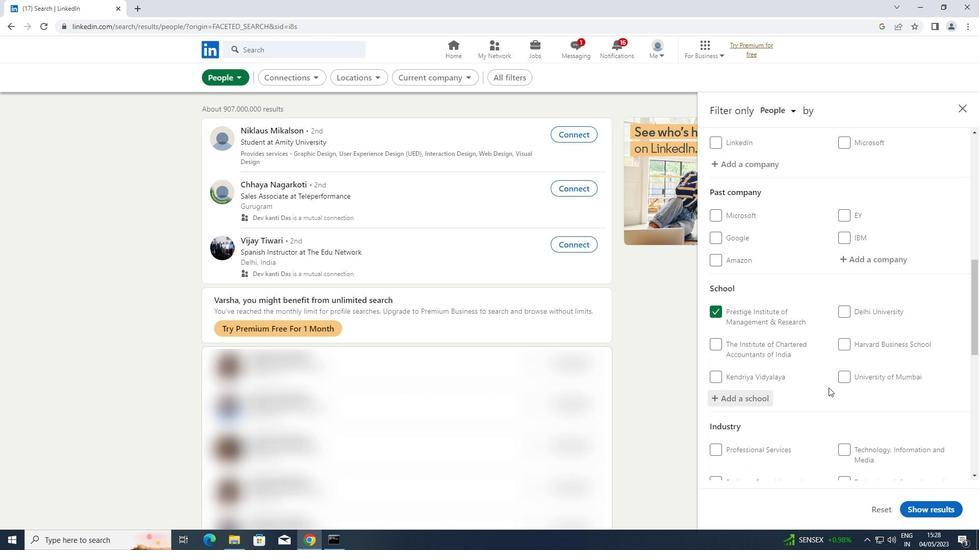 
Action: Mouse scrolled (829, 387) with delta (0, 0)
Screenshot: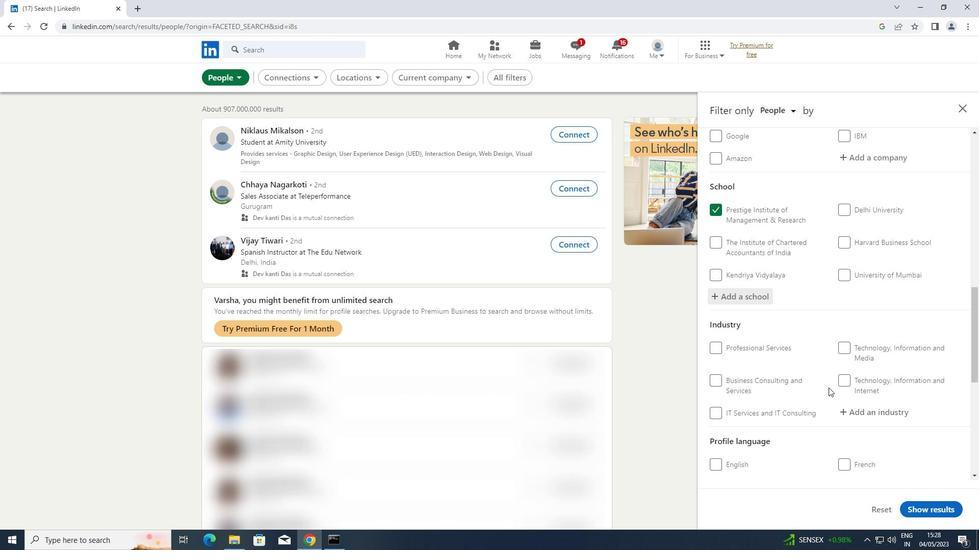 
Action: Mouse moved to (875, 362)
Screenshot: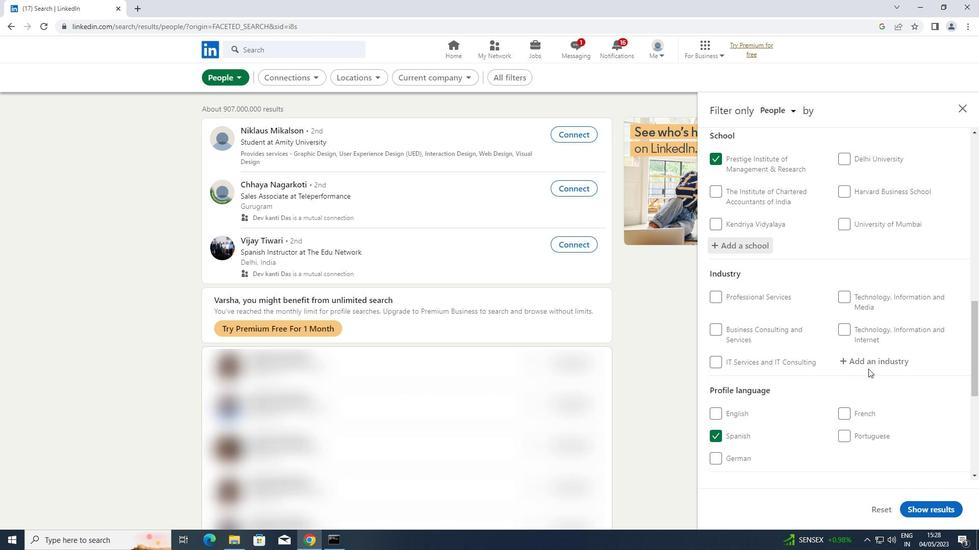 
Action: Mouse pressed left at (875, 362)
Screenshot: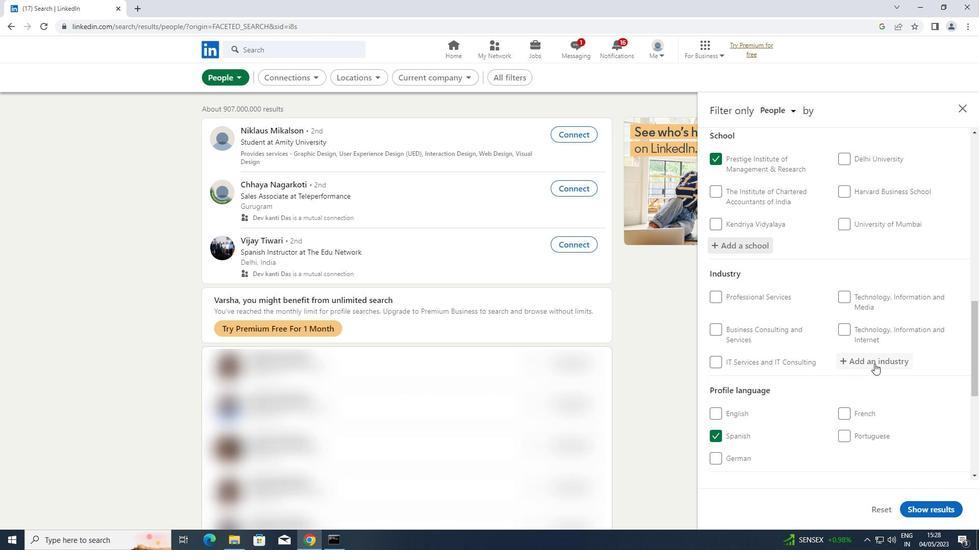 
Action: Key pressed <Key.shift>ARTIFICIAL<Key.space><Key.shift>RUBBER
Screenshot: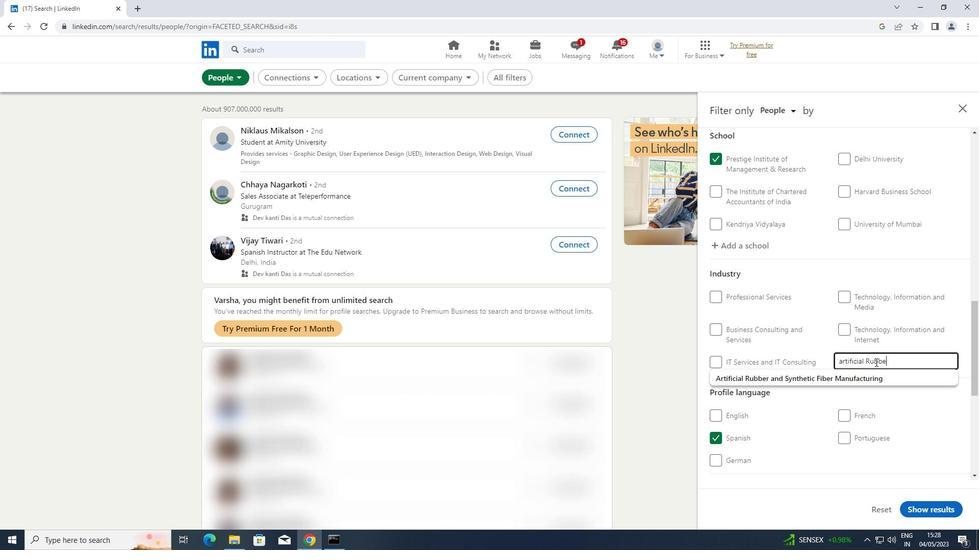 
Action: Mouse moved to (833, 377)
Screenshot: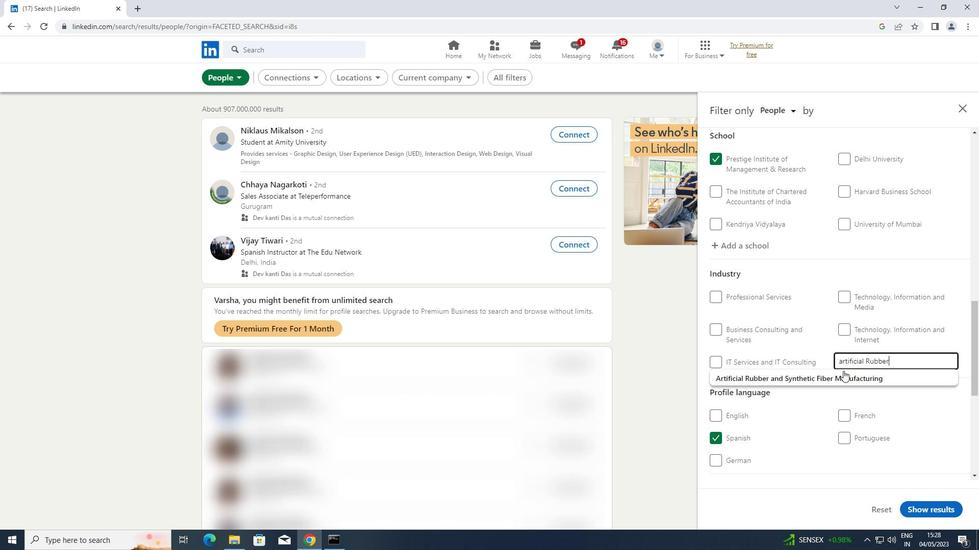 
Action: Mouse pressed left at (833, 377)
Screenshot: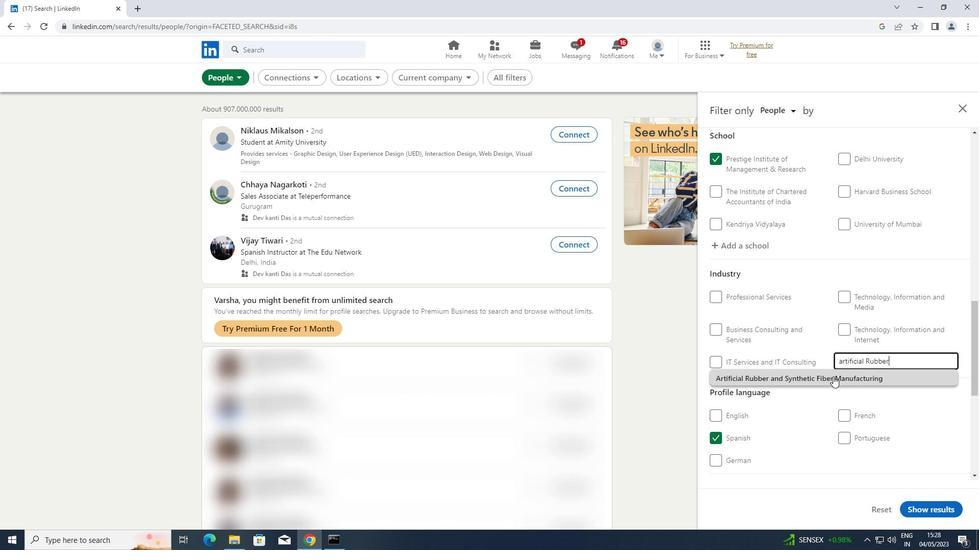 
Action: Mouse scrolled (833, 376) with delta (0, 0)
Screenshot: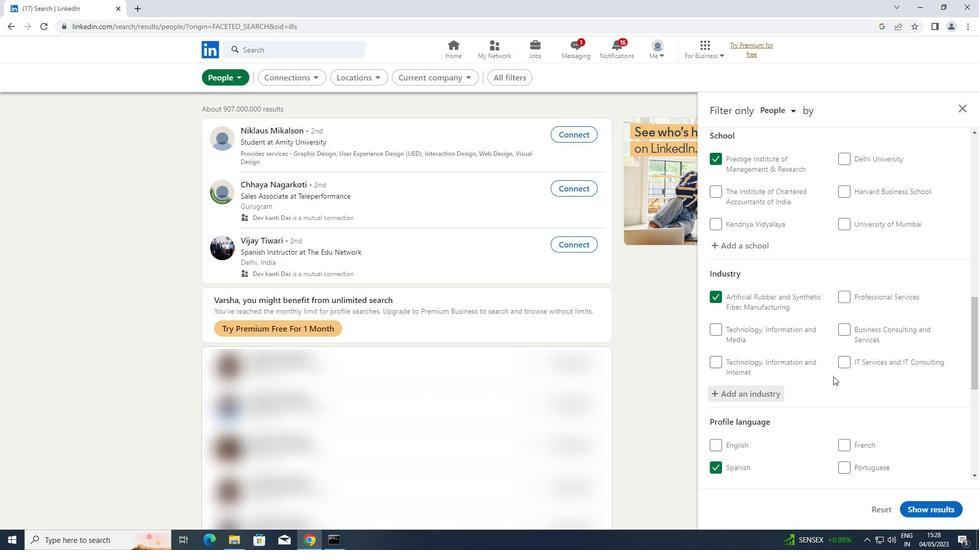 
Action: Mouse scrolled (833, 376) with delta (0, 0)
Screenshot: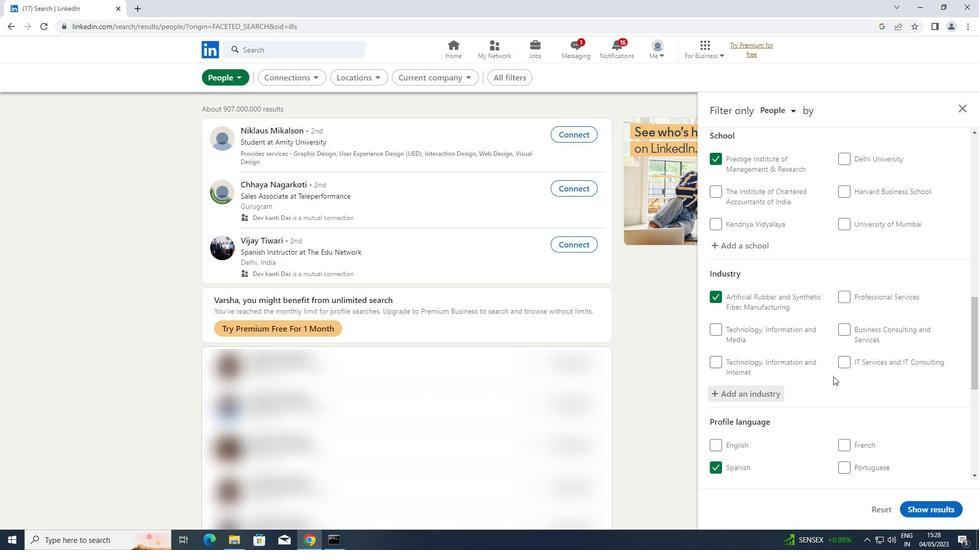 
Action: Mouse scrolled (833, 376) with delta (0, 0)
Screenshot: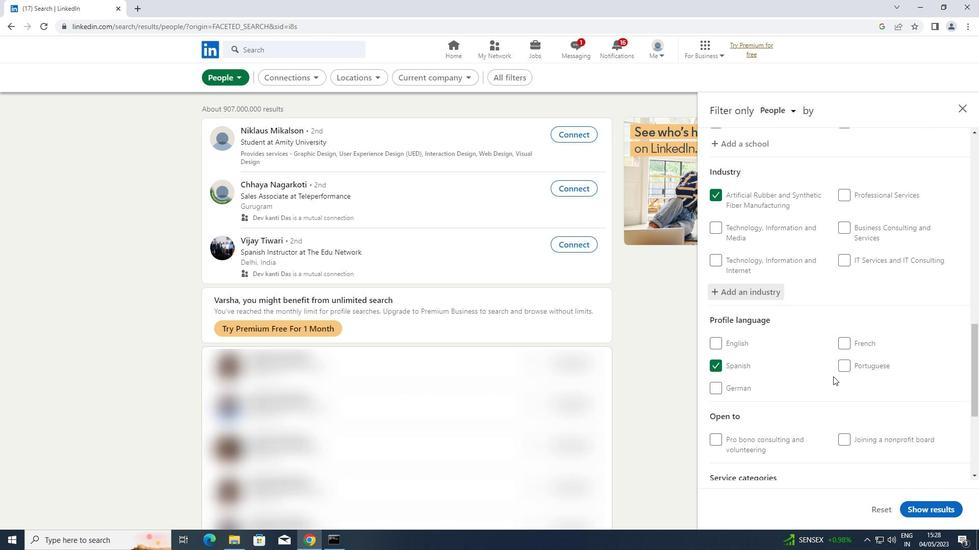 
Action: Mouse scrolled (833, 376) with delta (0, 0)
Screenshot: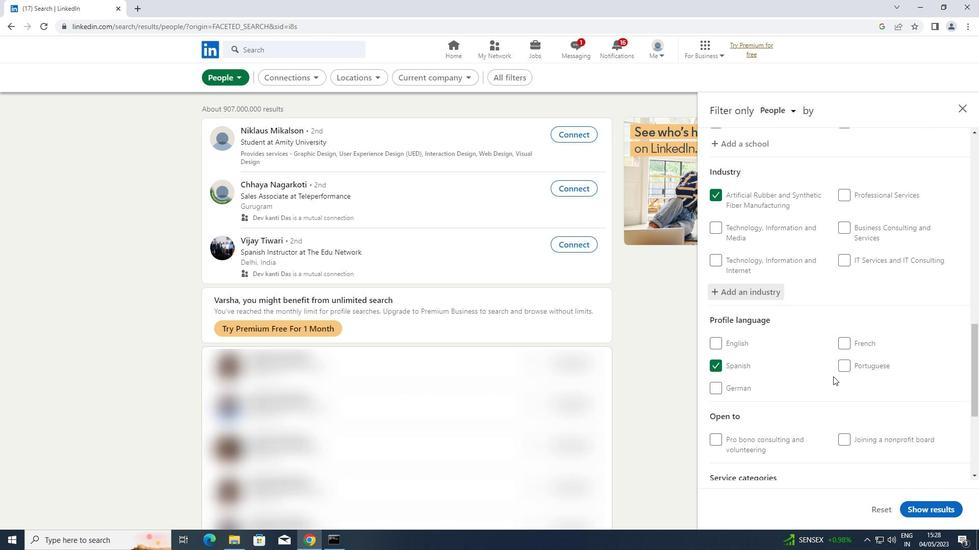 
Action: Mouse scrolled (833, 376) with delta (0, 0)
Screenshot: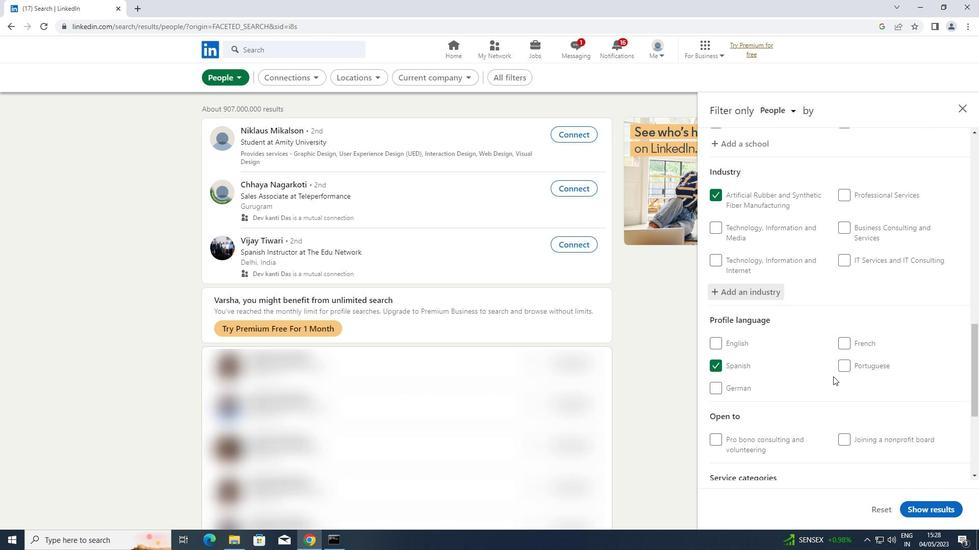
Action: Mouse moved to (860, 393)
Screenshot: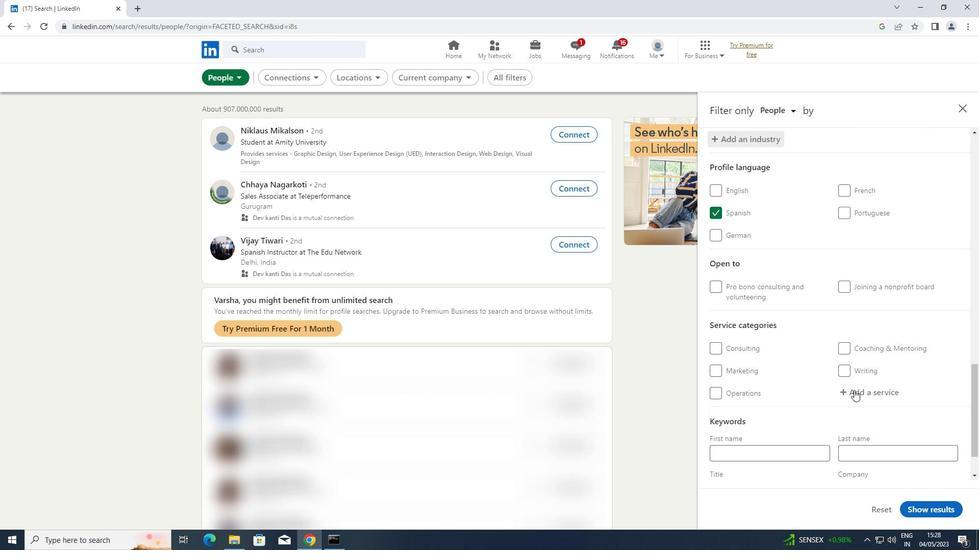 
Action: Mouse pressed left at (860, 393)
Screenshot: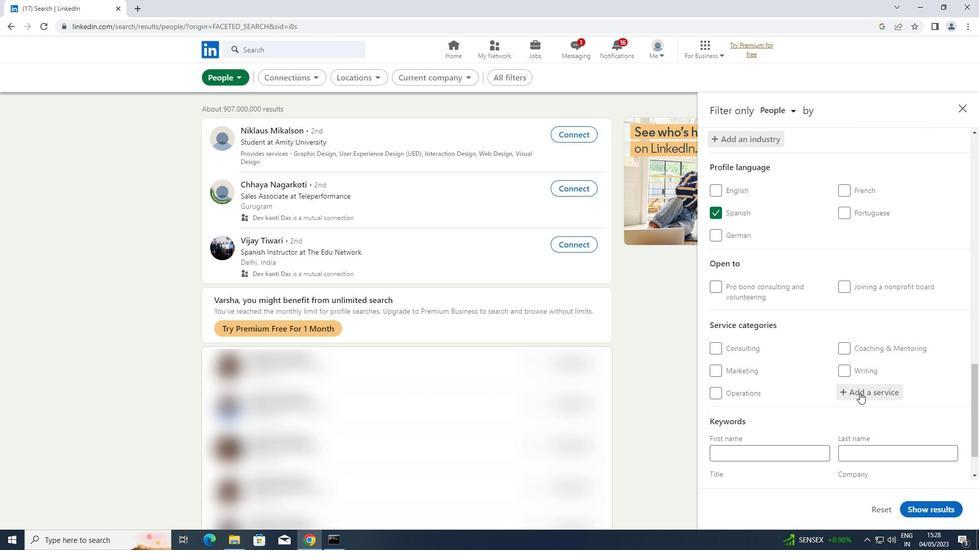 
Action: Key pressed <Key.shift>FAMIO<Key.backspace>LY<Key.space><Key.shift><Key.shift>LA
Screenshot: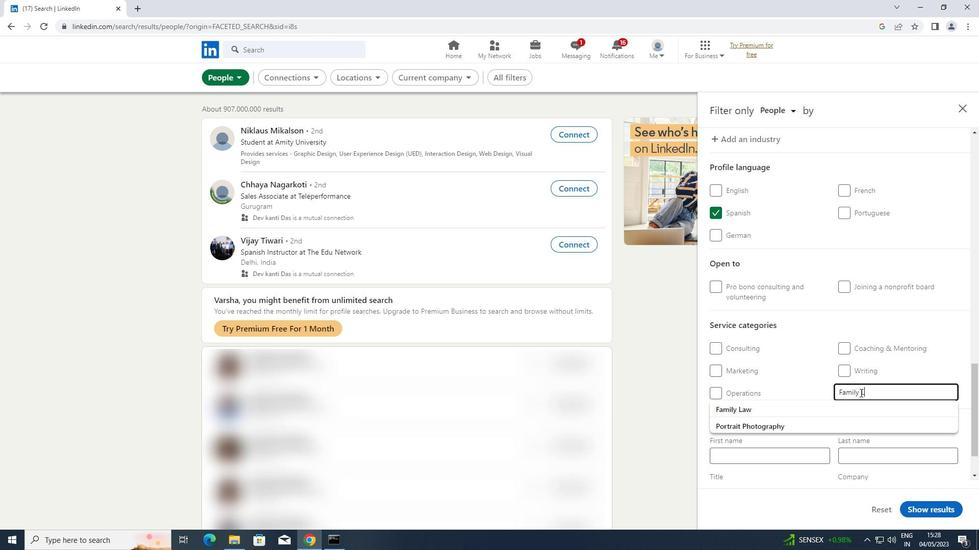 
Action: Mouse moved to (785, 407)
Screenshot: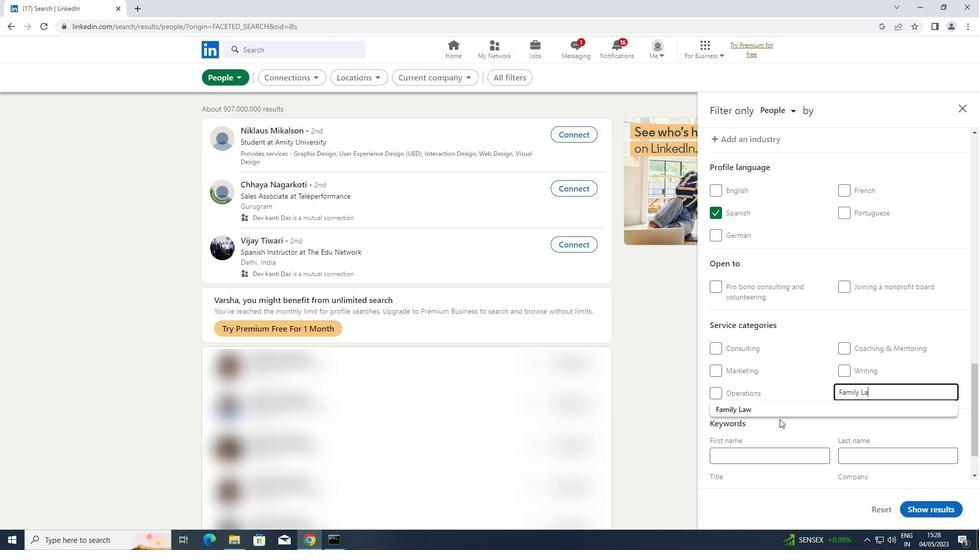 
Action: Mouse pressed left at (785, 407)
Screenshot: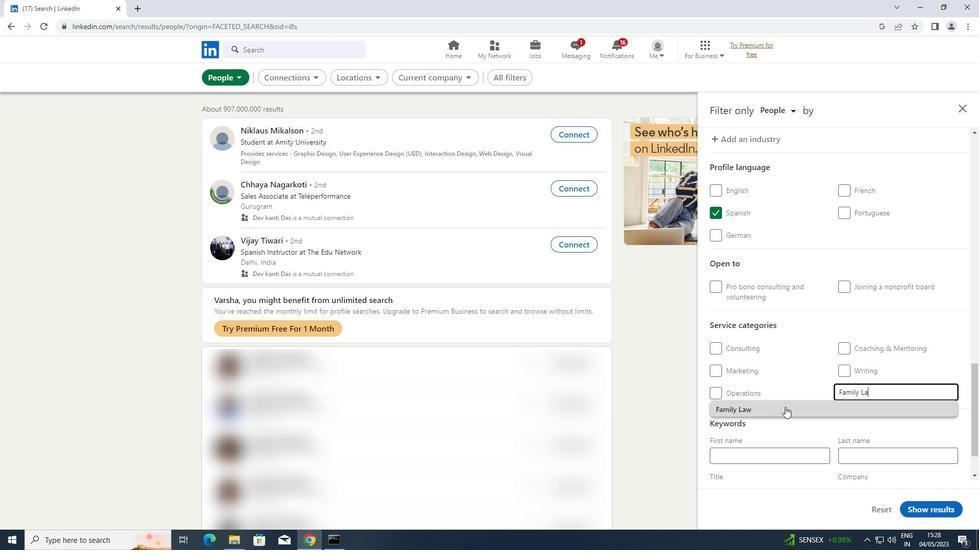 
Action: Mouse moved to (786, 406)
Screenshot: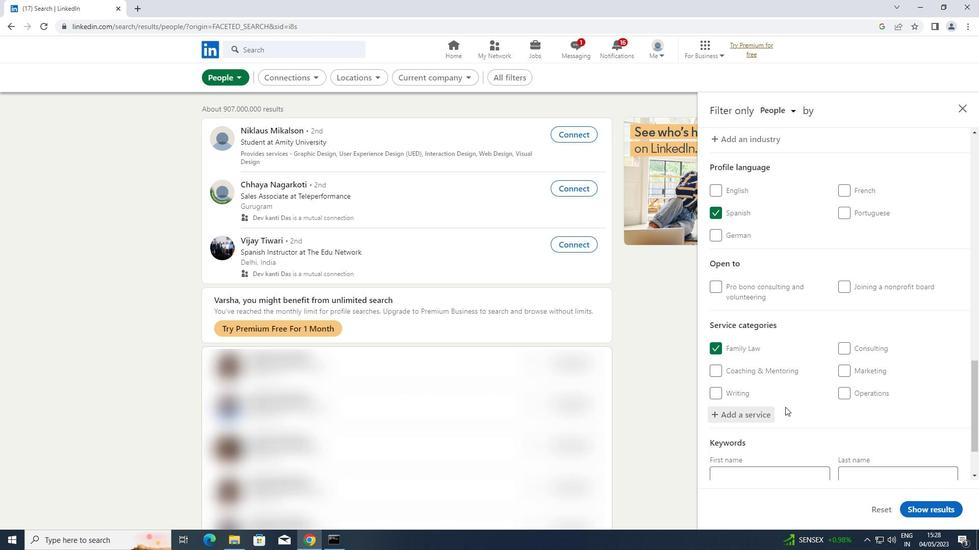 
Action: Mouse scrolled (786, 406) with delta (0, 0)
Screenshot: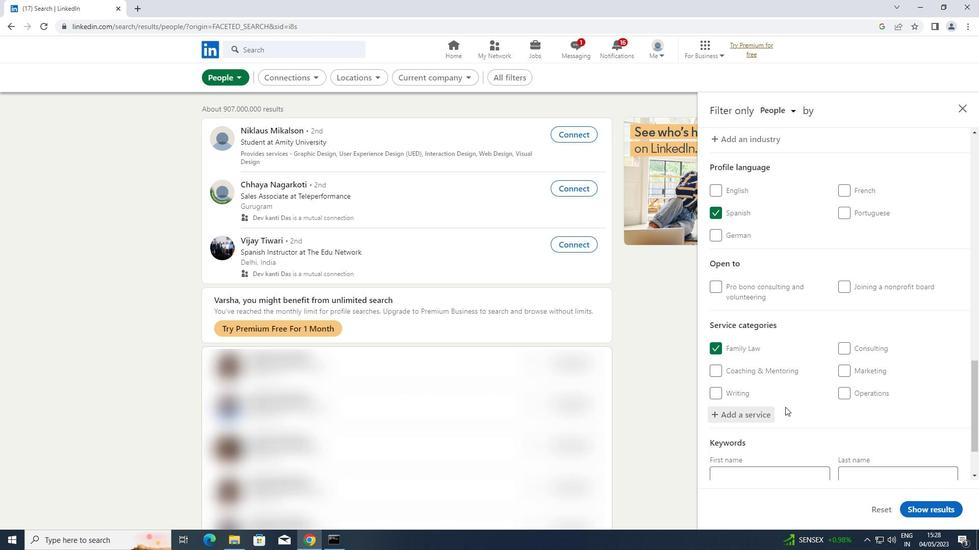 
Action: Mouse scrolled (786, 406) with delta (0, 0)
Screenshot: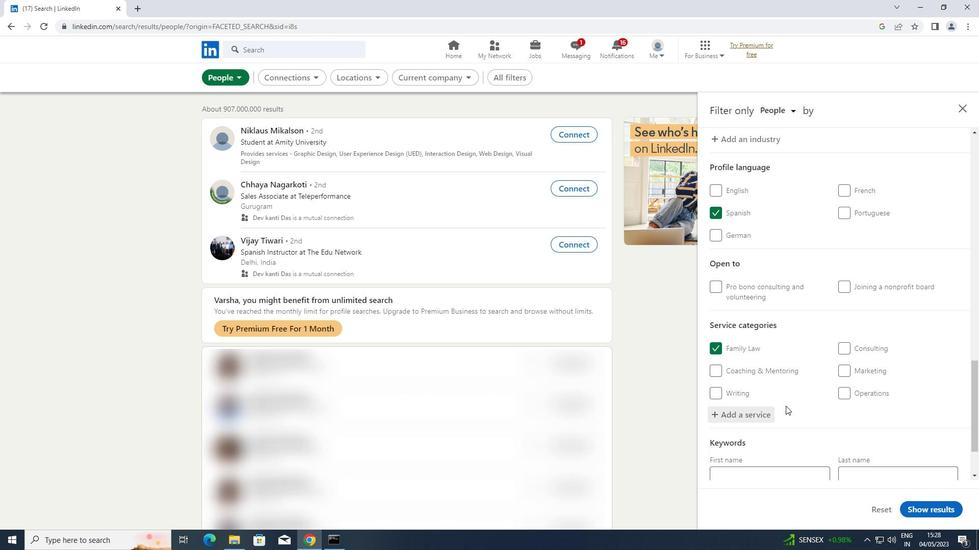 
Action: Mouse scrolled (786, 406) with delta (0, 0)
Screenshot: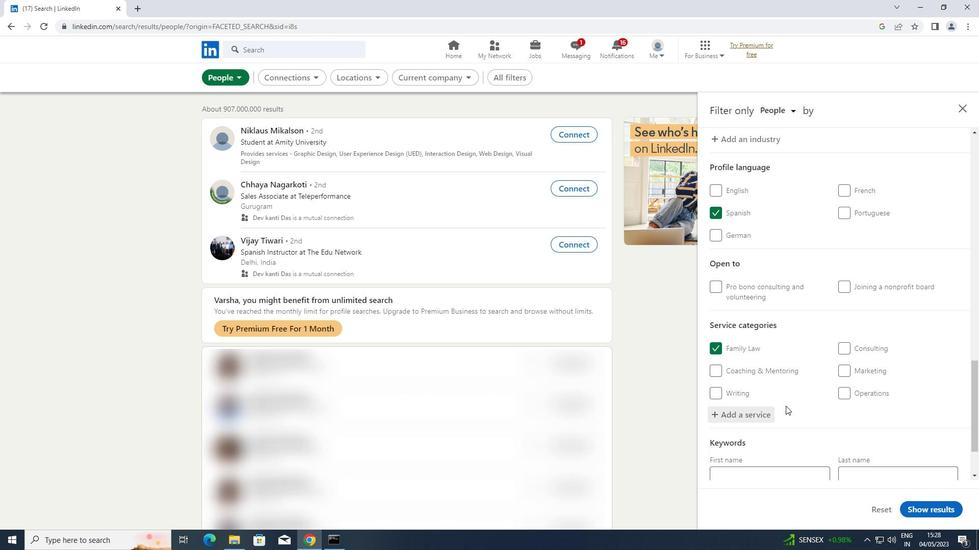 
Action: Mouse scrolled (786, 406) with delta (0, 0)
Screenshot: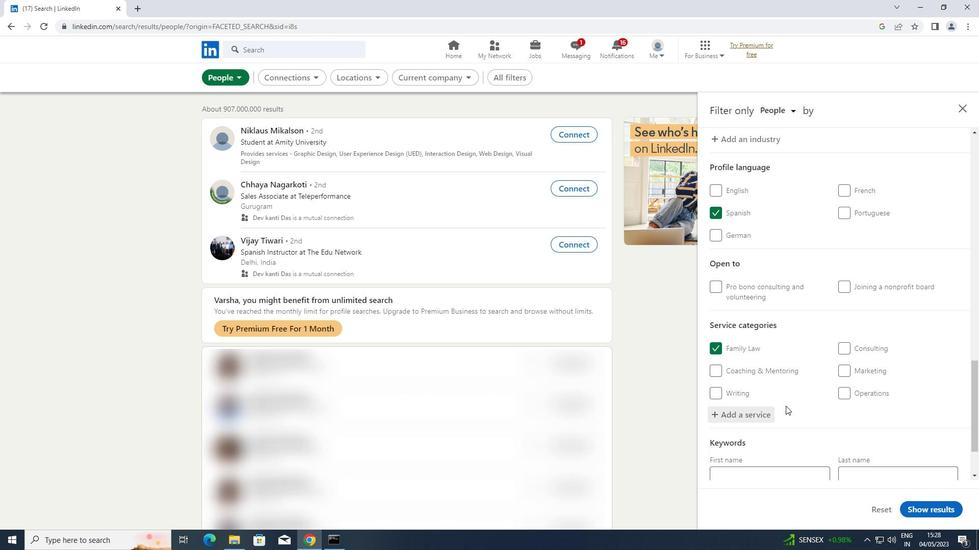 
Action: Mouse scrolled (786, 406) with delta (0, 0)
Screenshot: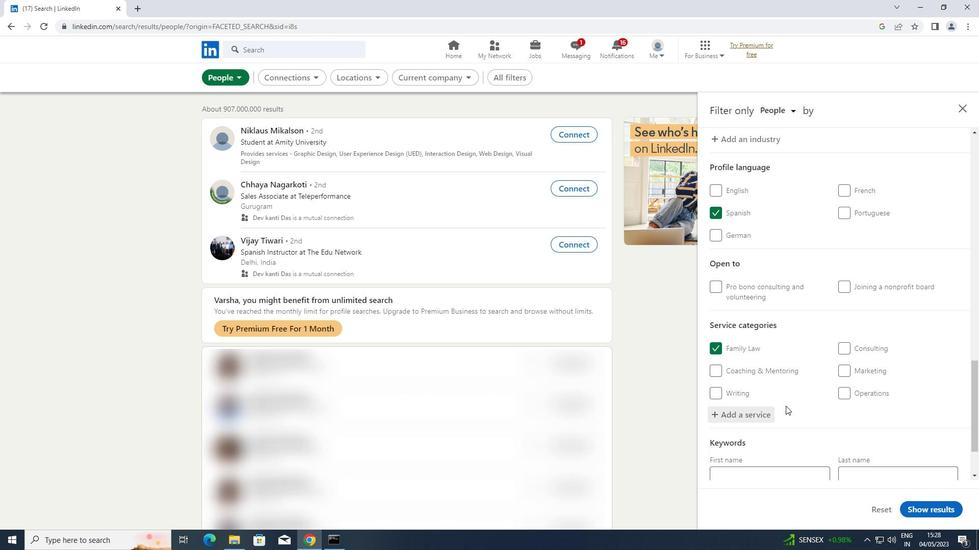 
Action: Mouse scrolled (786, 406) with delta (0, 0)
Screenshot: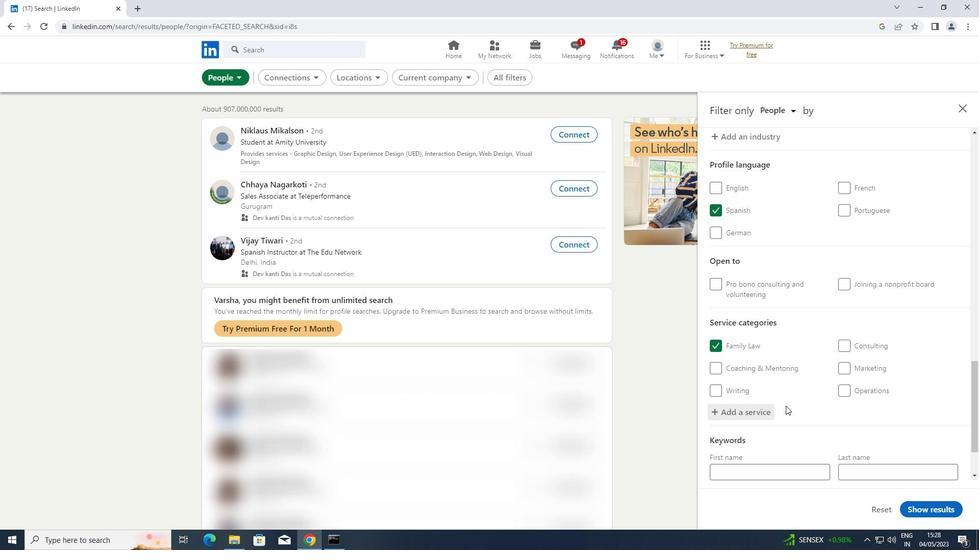 
Action: Mouse moved to (756, 430)
Screenshot: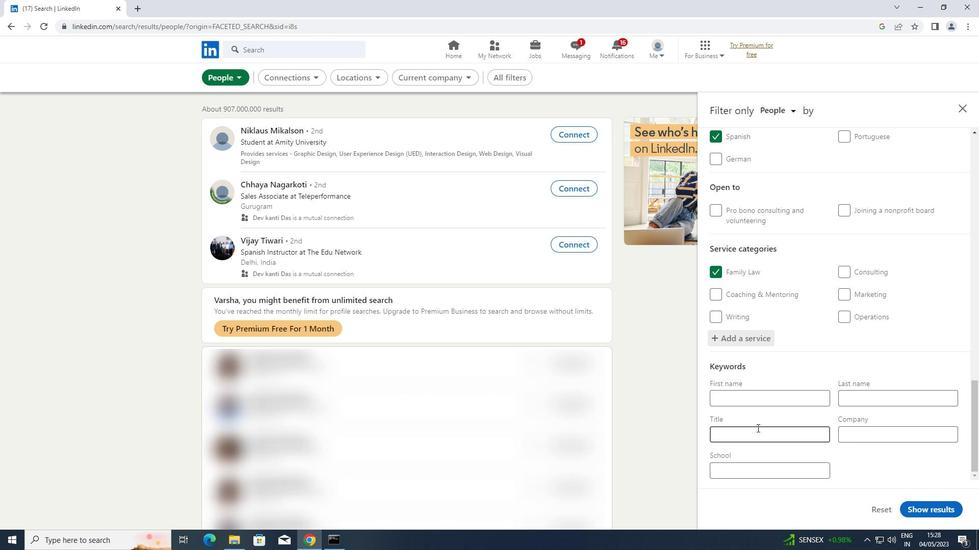 
Action: Mouse pressed left at (756, 430)
Screenshot: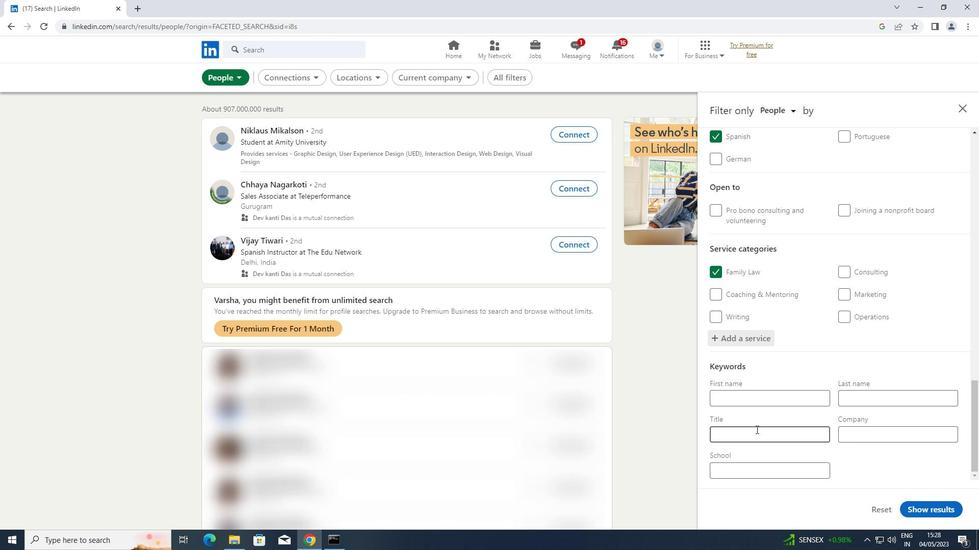 
Action: Key pressed O<Key.backspace><Key.shift>ORDERLY
Screenshot: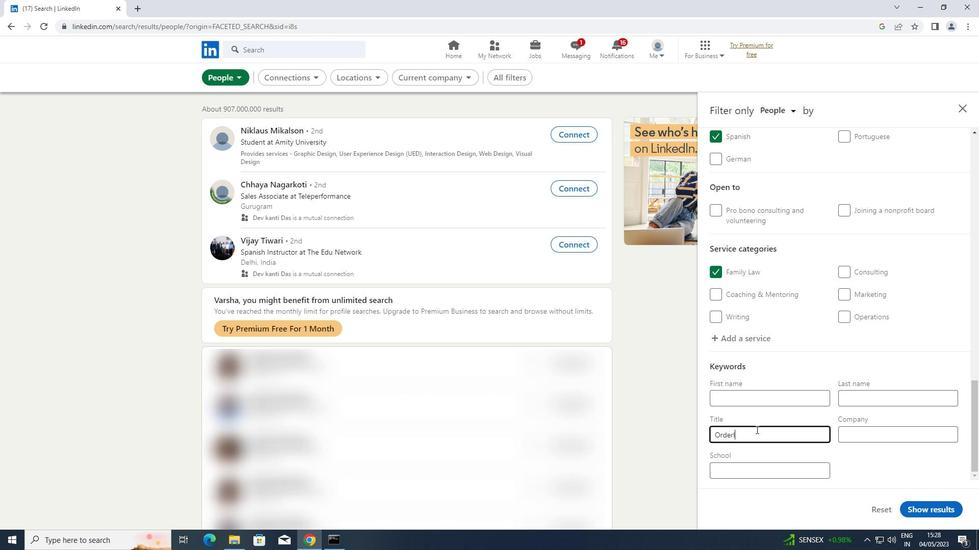 
Action: Mouse moved to (914, 509)
Screenshot: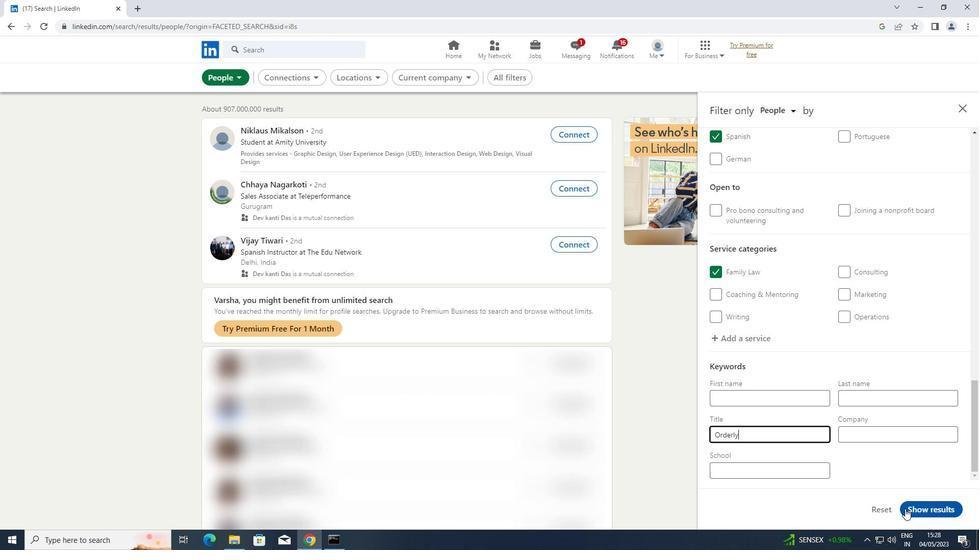 
Action: Mouse pressed left at (914, 509)
Screenshot: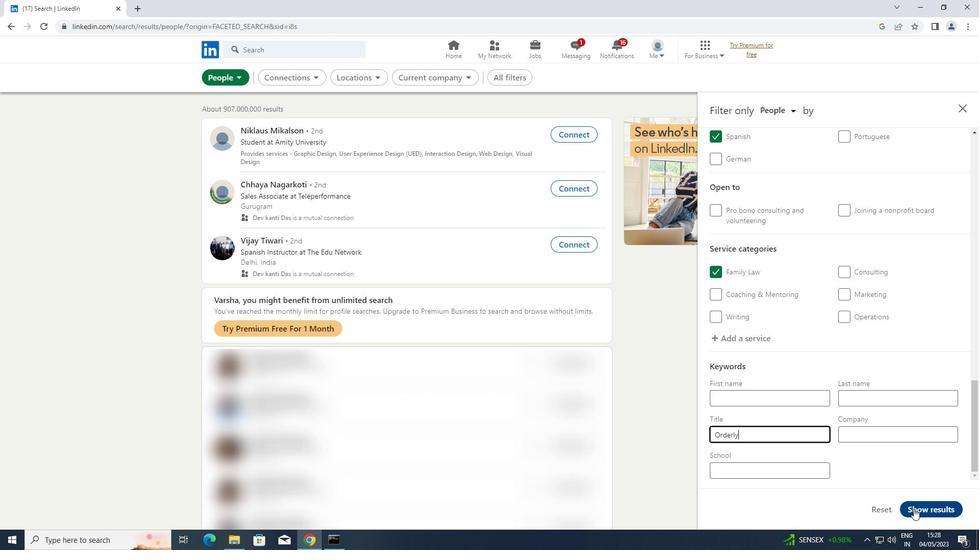 
